 Task: Find connections with filter location Teutônia with filter topic #Businessownerwith filter profile language German with filter current company LatentView Analytics with filter school St. Xavier's College, Ranchi with filter industry Outpatient Care Centers with filter service category Virtual Assistance with filter keywords title Outside Sales Manager
Action: Mouse moved to (530, 110)
Screenshot: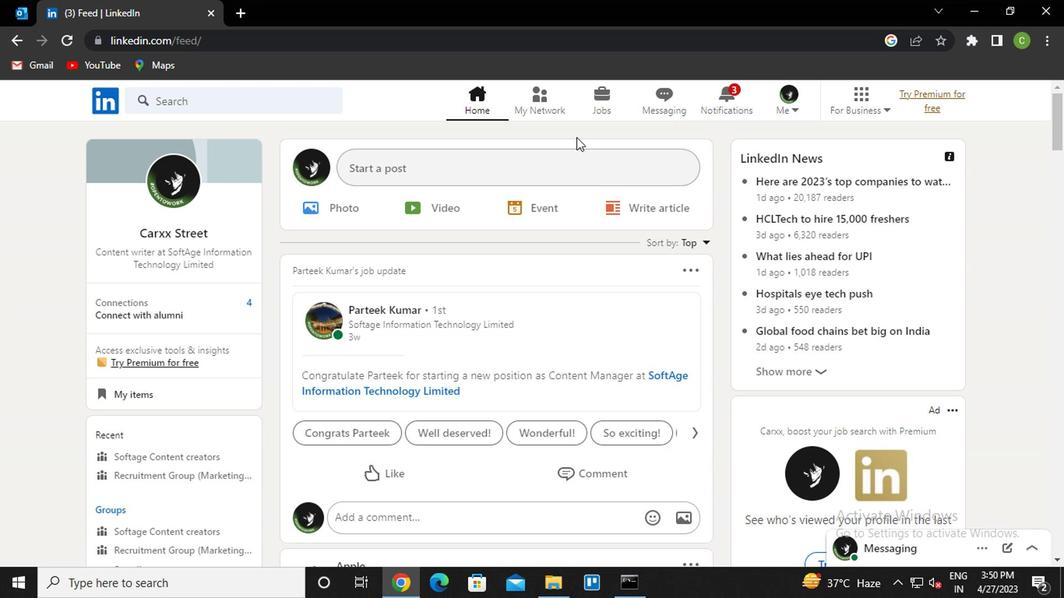 
Action: Mouse pressed left at (530, 110)
Screenshot: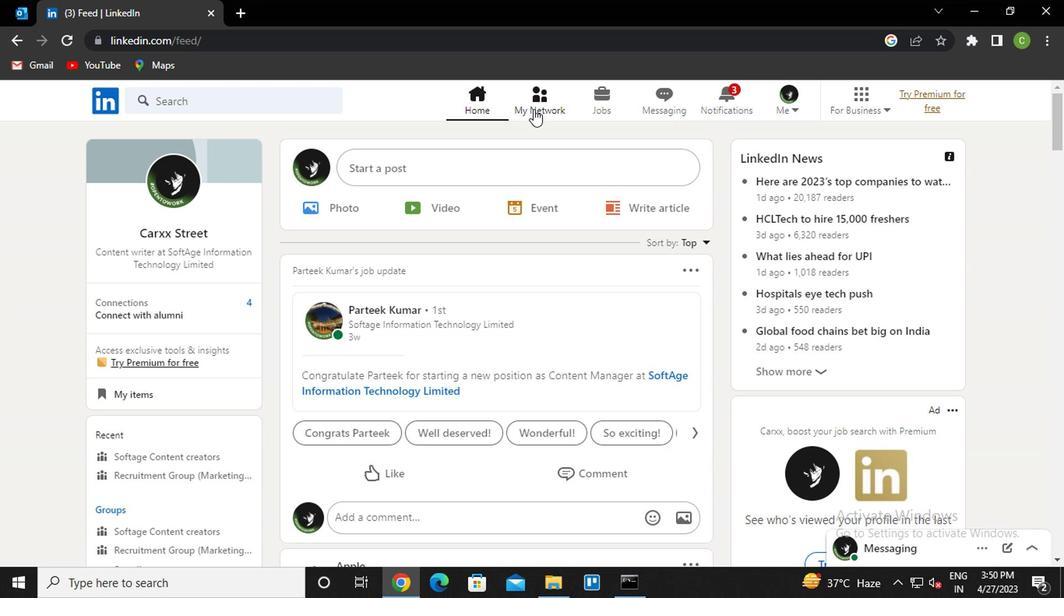 
Action: Mouse moved to (232, 196)
Screenshot: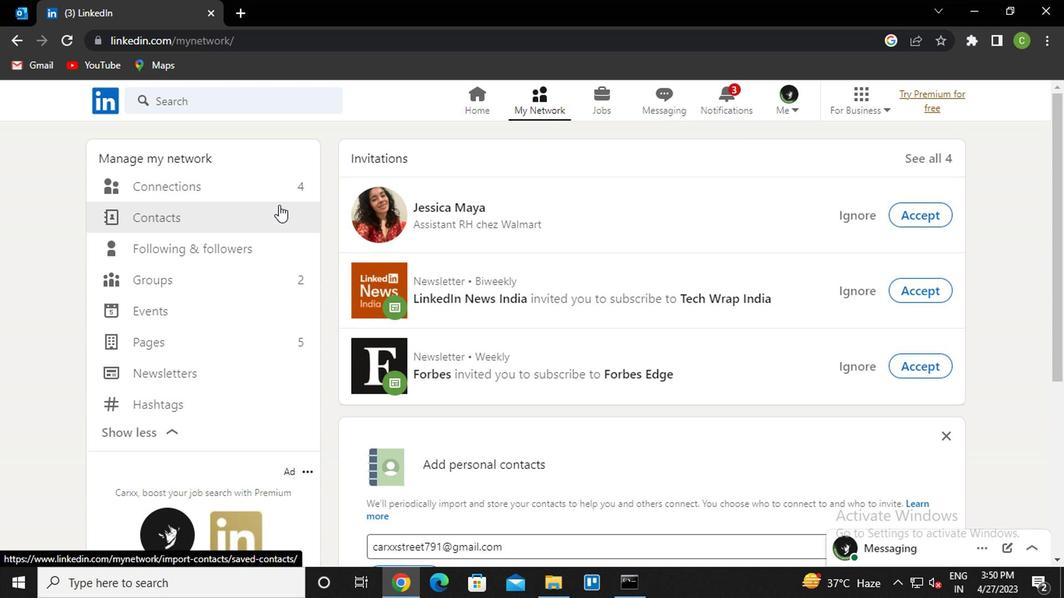 
Action: Mouse pressed left at (232, 196)
Screenshot: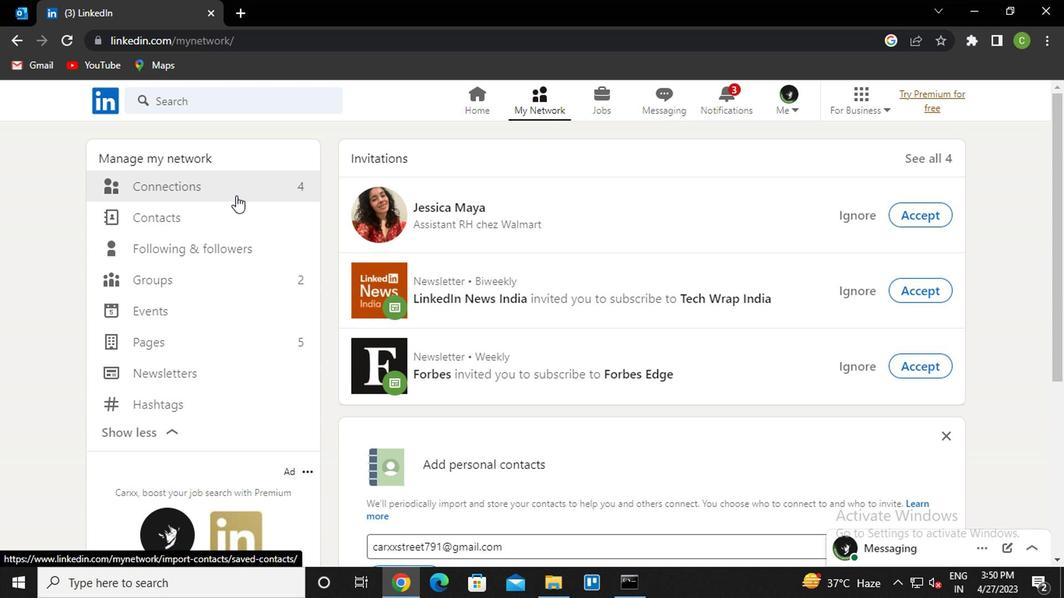 
Action: Mouse moved to (229, 197)
Screenshot: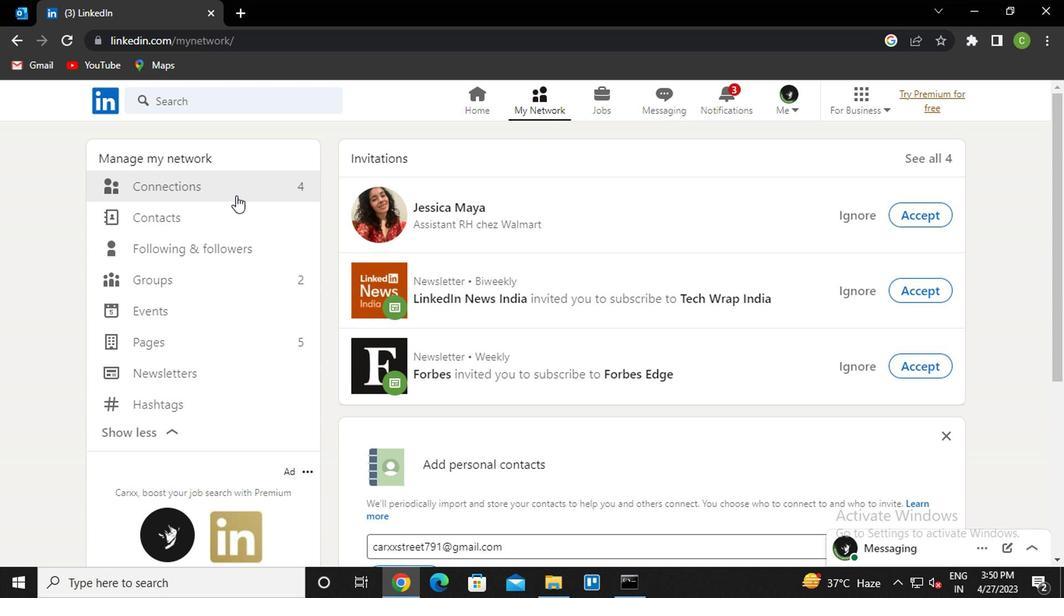 
Action: Mouse pressed left at (229, 197)
Screenshot: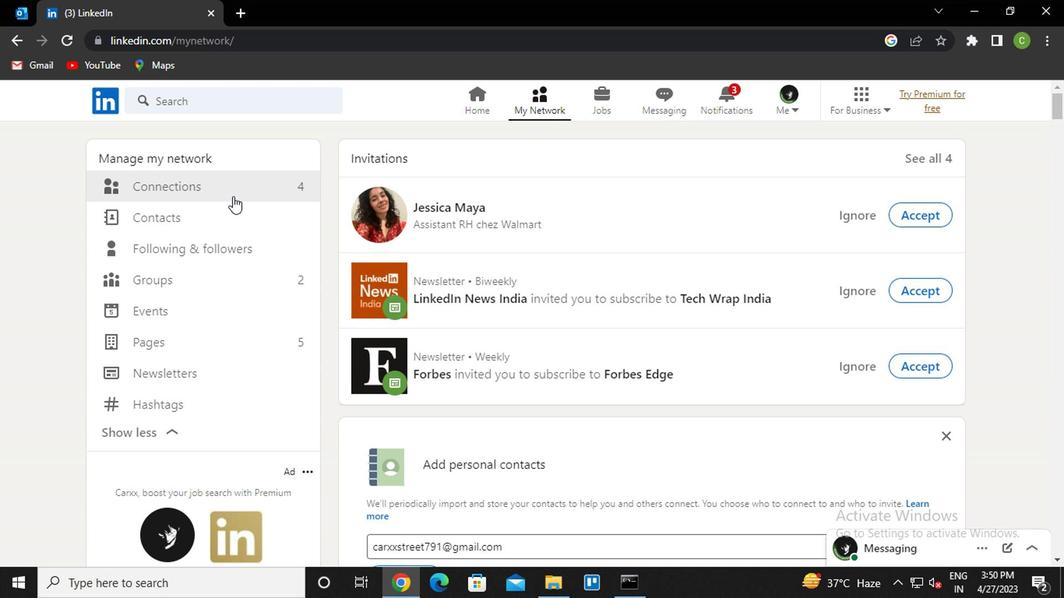 
Action: Mouse moved to (214, 185)
Screenshot: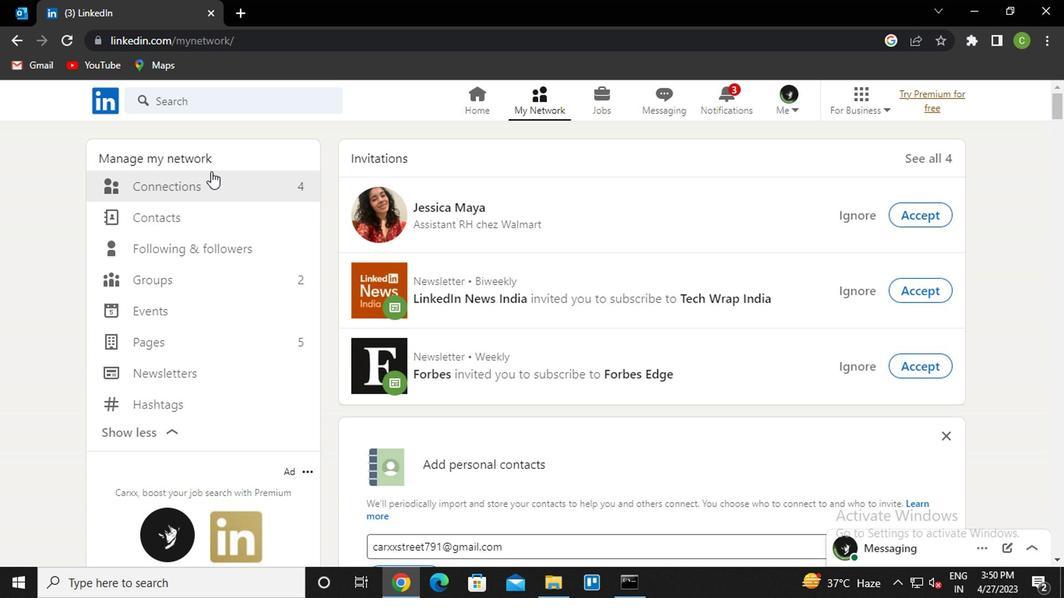 
Action: Mouse pressed left at (214, 185)
Screenshot: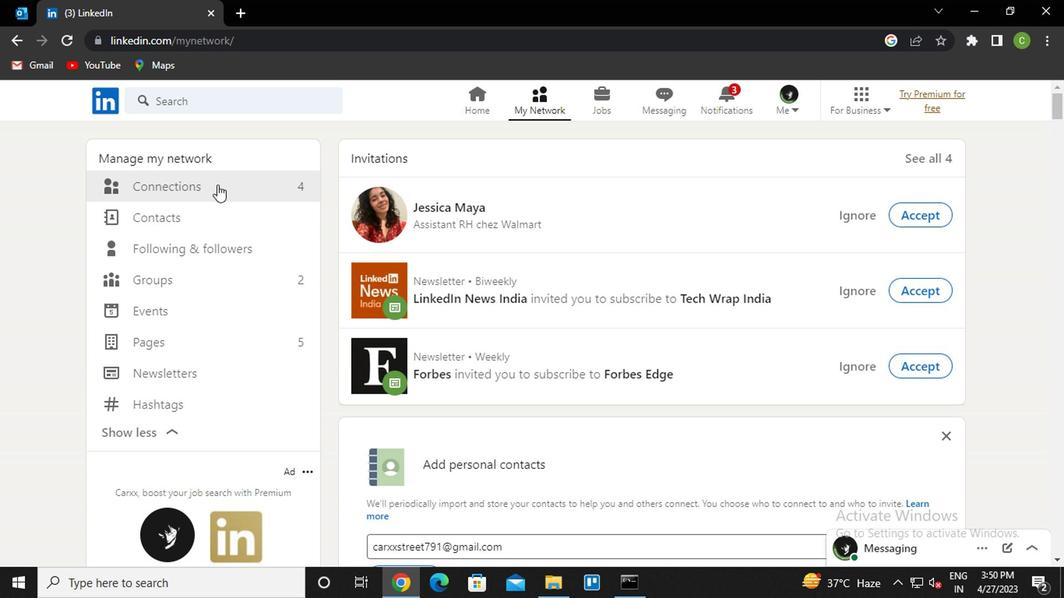 
Action: Mouse moved to (644, 184)
Screenshot: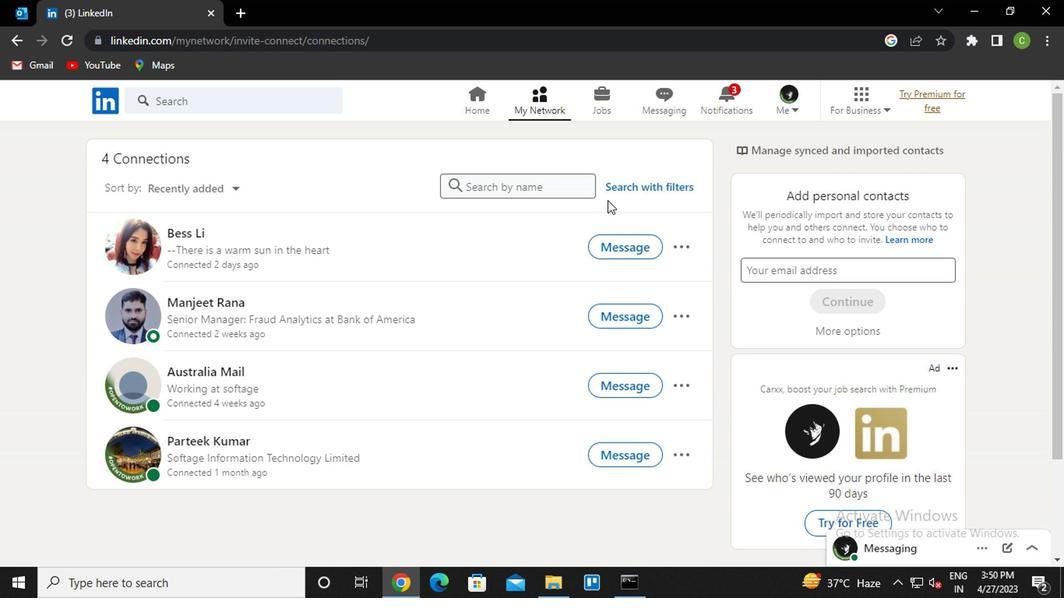 
Action: Mouse pressed left at (644, 184)
Screenshot: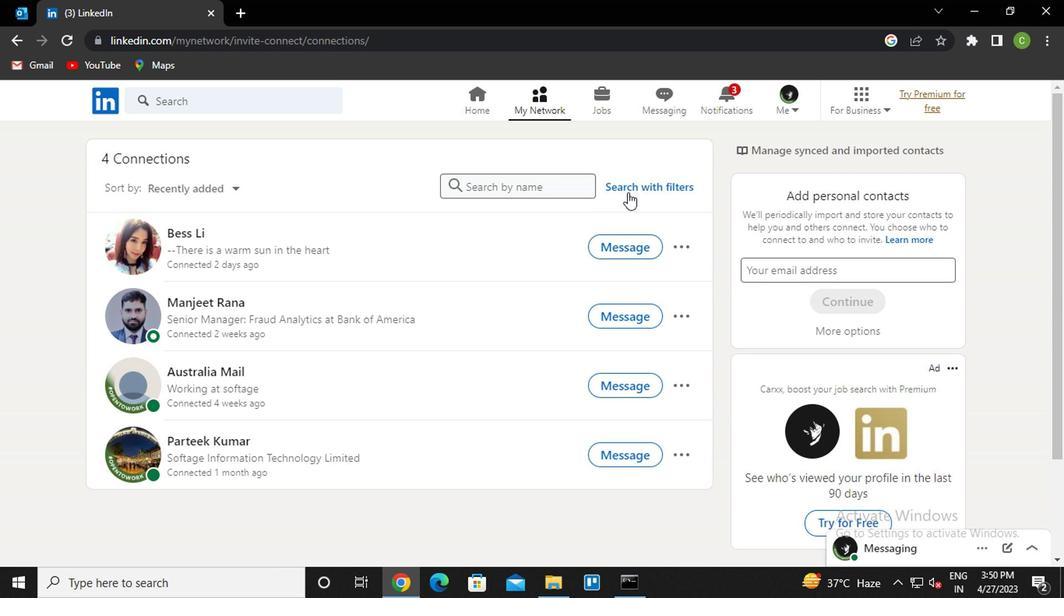 
Action: Mouse moved to (570, 145)
Screenshot: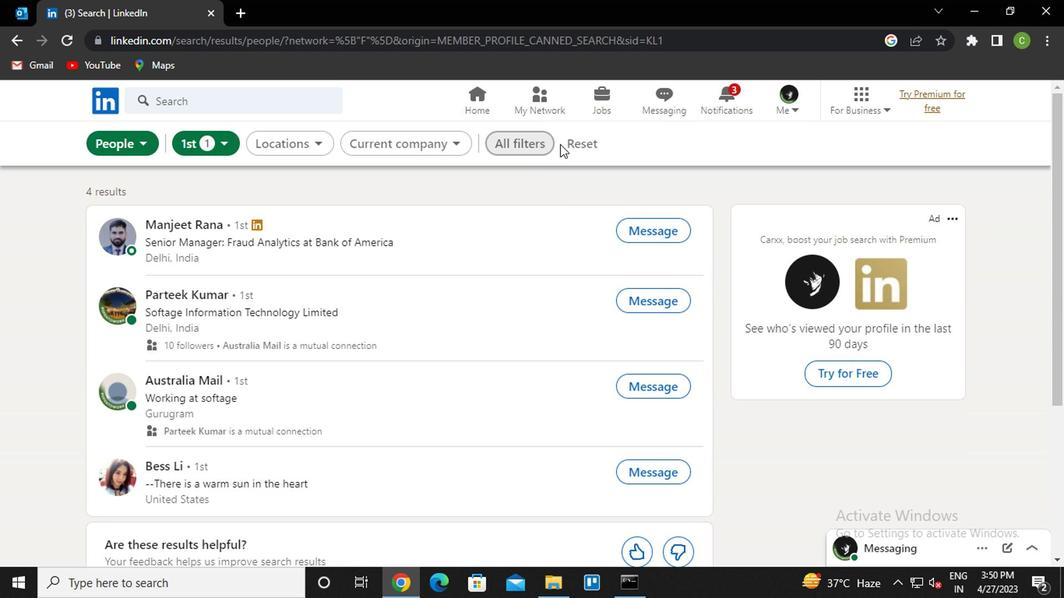 
Action: Mouse pressed left at (570, 145)
Screenshot: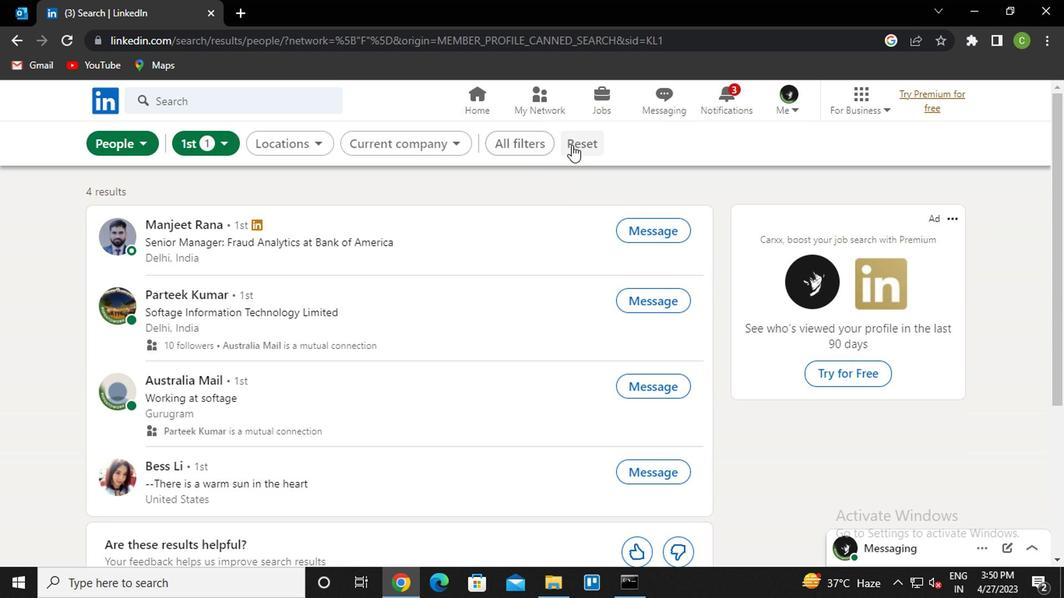 
Action: Mouse moved to (567, 149)
Screenshot: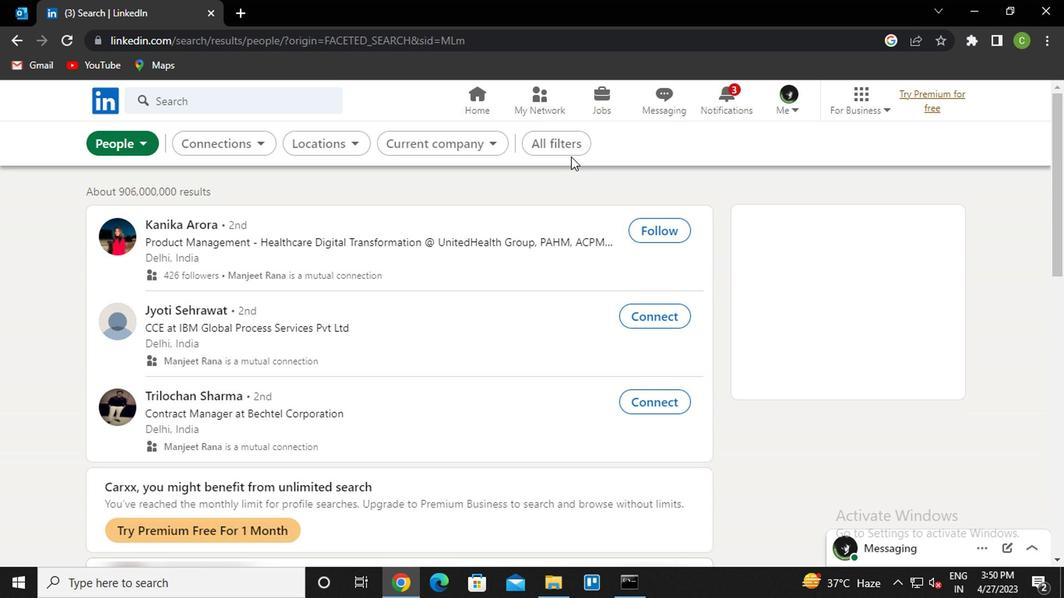 
Action: Mouse pressed left at (567, 149)
Screenshot: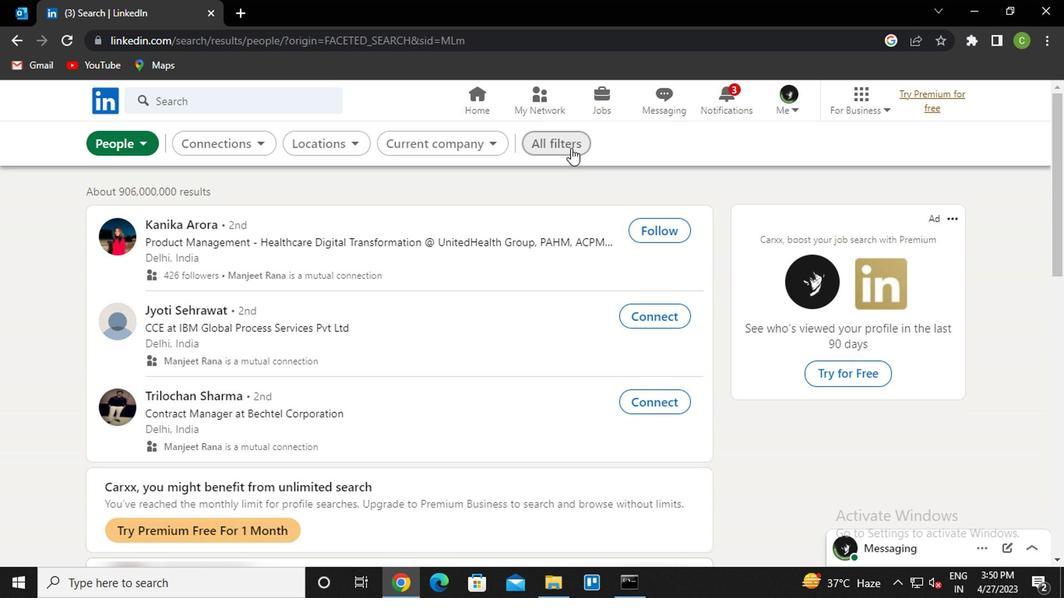 
Action: Mouse moved to (793, 297)
Screenshot: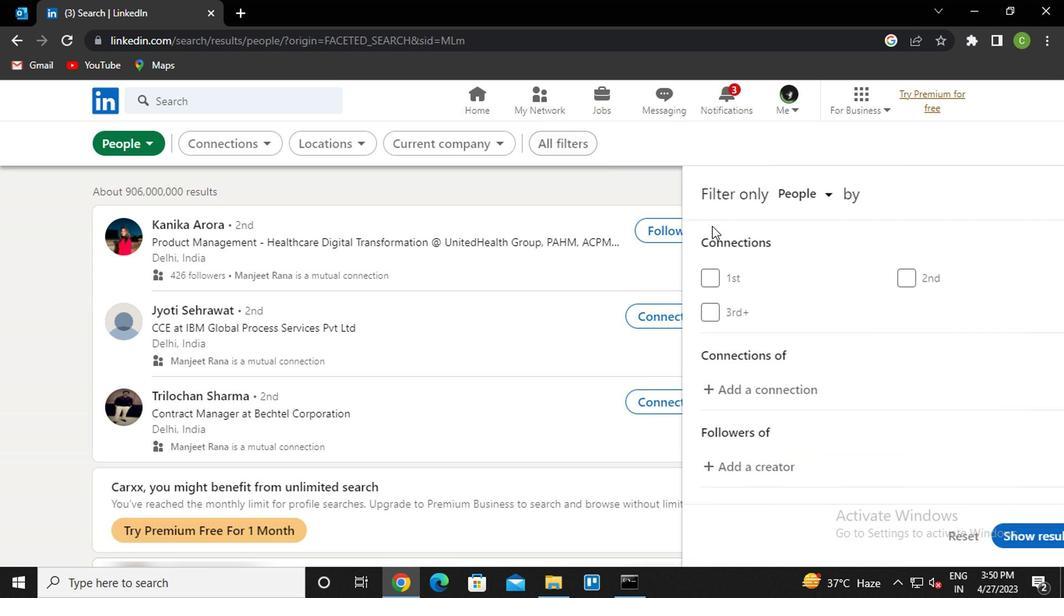 
Action: Mouse scrolled (793, 296) with delta (0, 0)
Screenshot: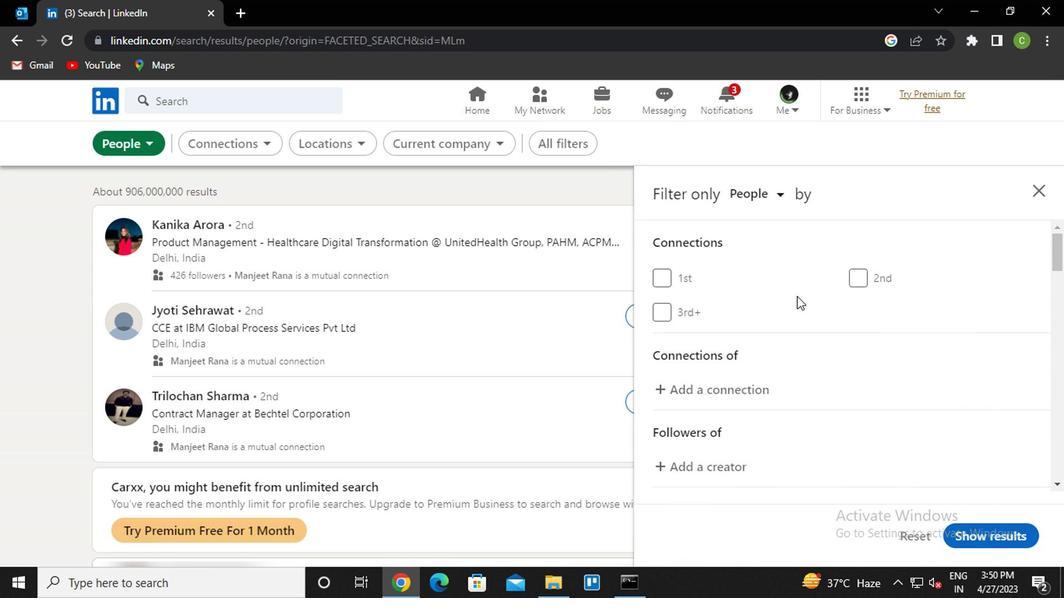 
Action: Mouse scrolled (793, 296) with delta (0, 0)
Screenshot: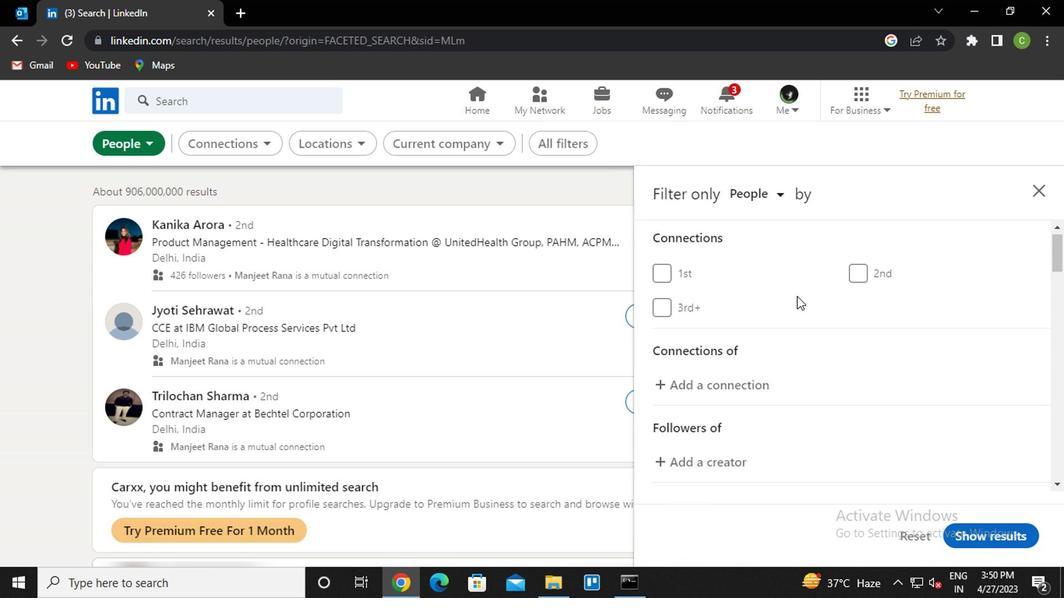 
Action: Mouse scrolled (793, 296) with delta (0, 0)
Screenshot: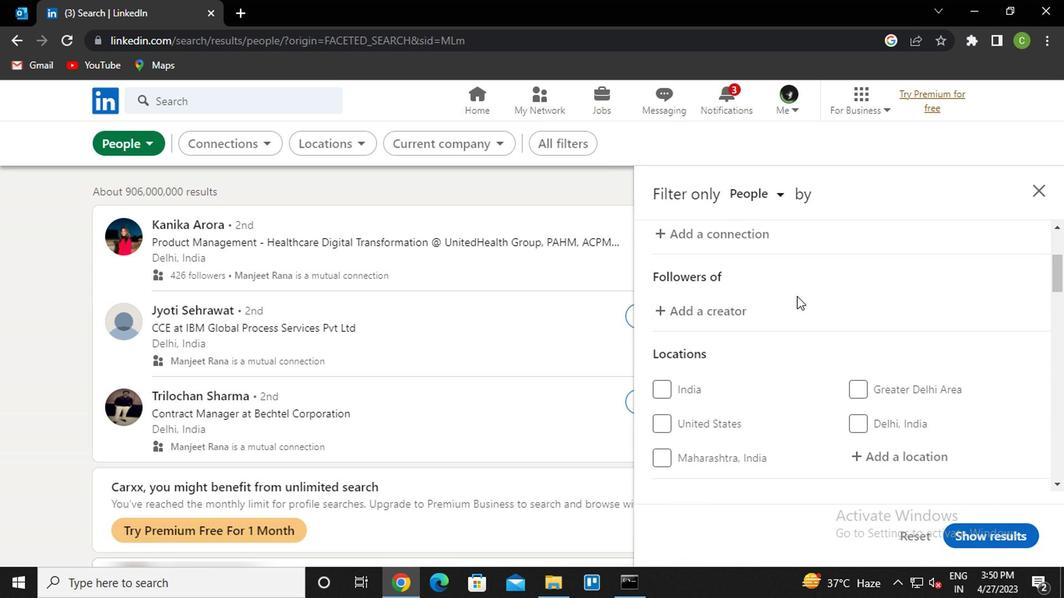 
Action: Mouse scrolled (793, 296) with delta (0, 0)
Screenshot: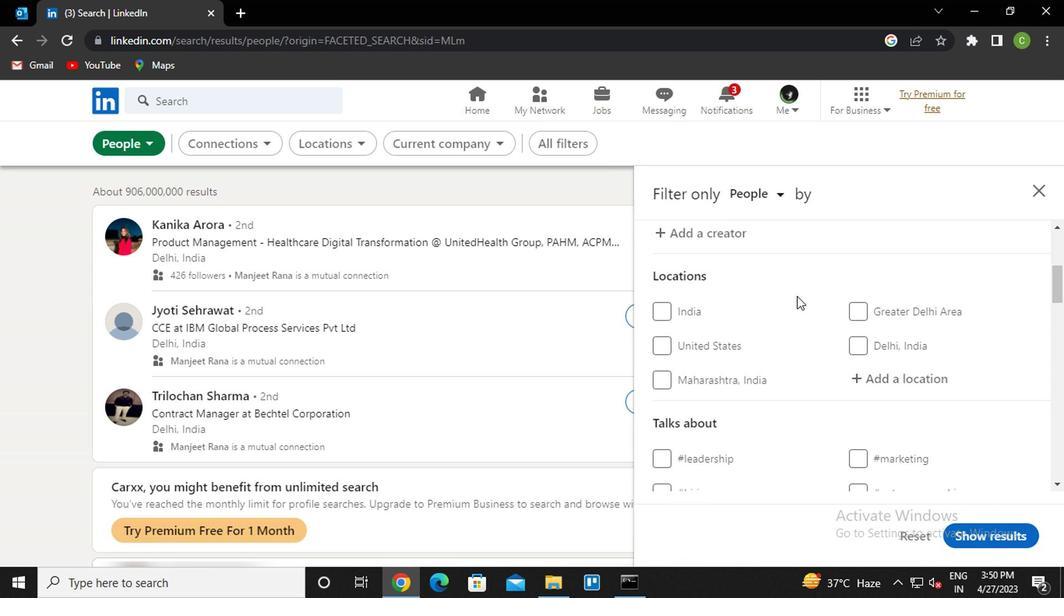 
Action: Mouse moved to (897, 300)
Screenshot: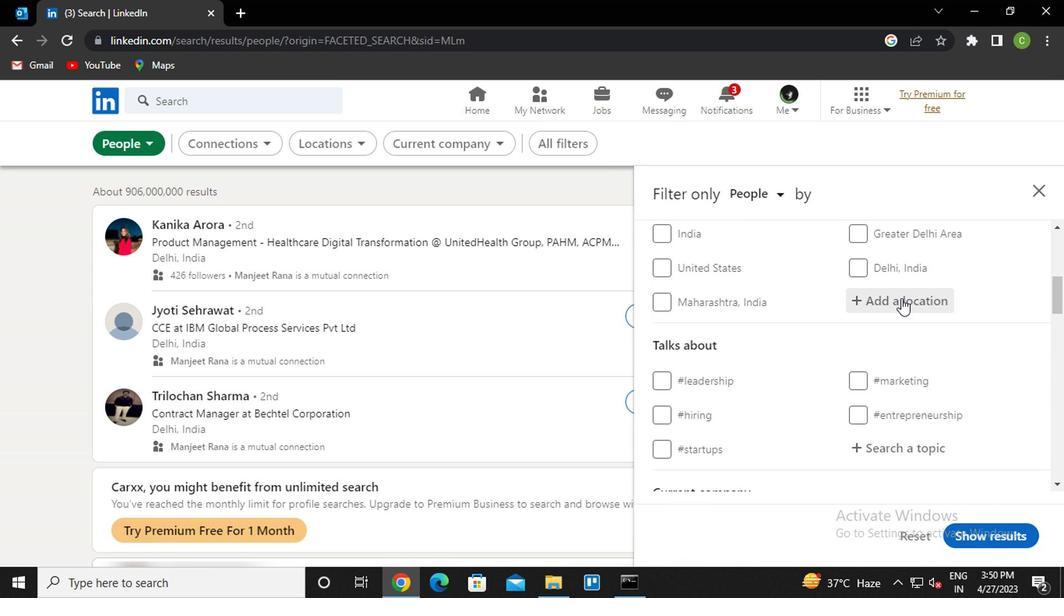 
Action: Mouse pressed left at (897, 300)
Screenshot: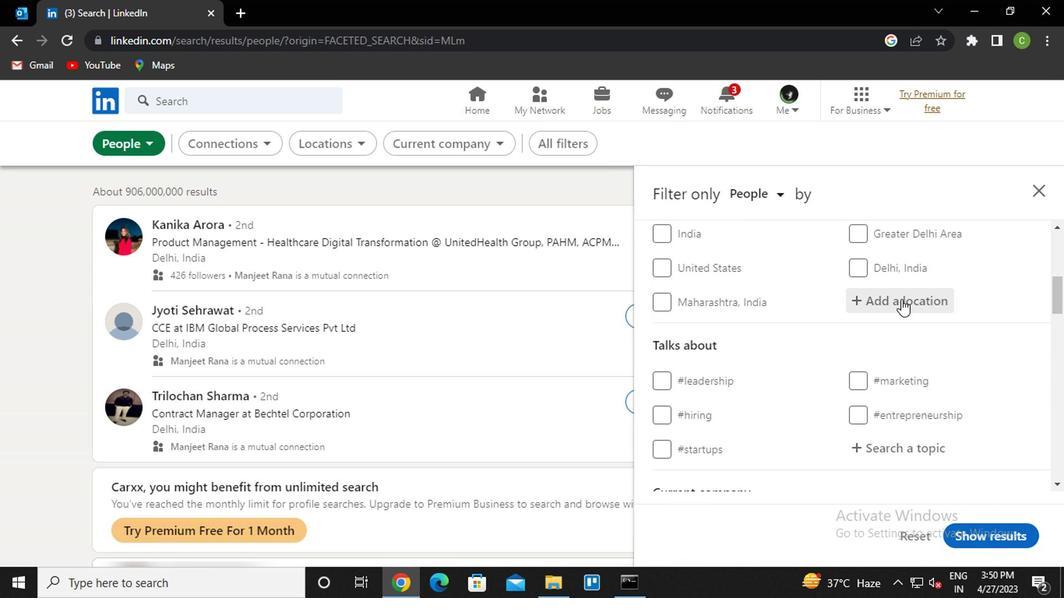 
Action: Key pressed <Key.caps_lock>t<Key.caps_lock>etn<Key.backspace>onia<Key.down><Key.enter>
Screenshot: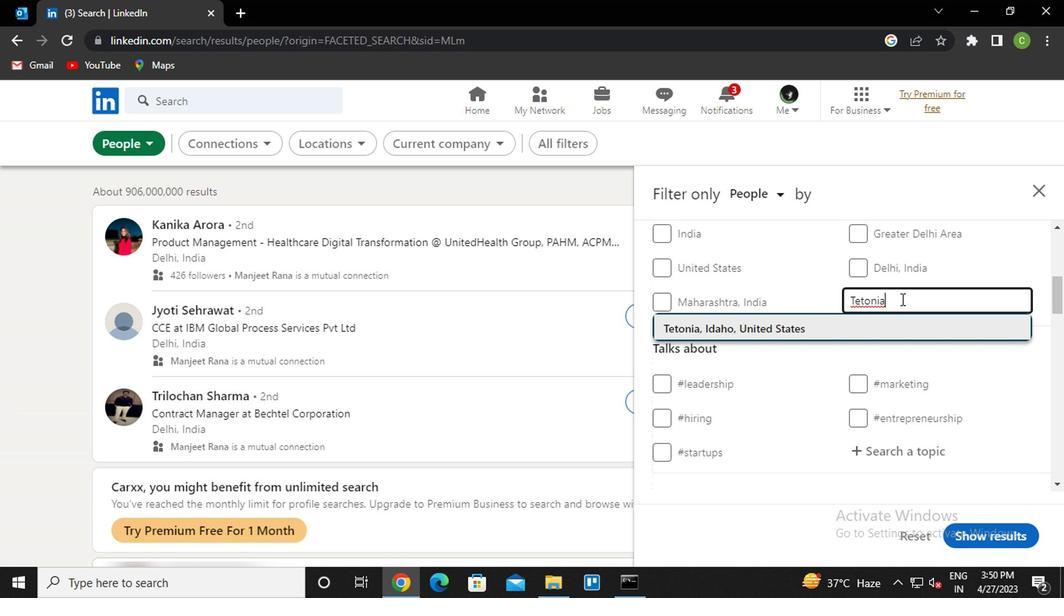 
Action: Mouse scrolled (897, 300) with delta (0, 0)
Screenshot: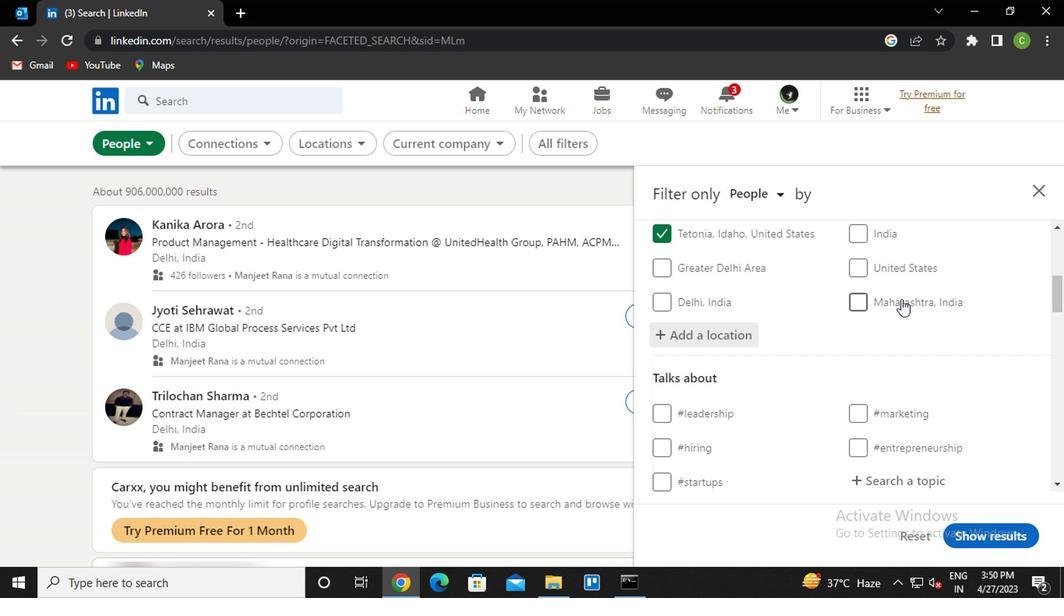 
Action: Mouse scrolled (897, 300) with delta (0, 0)
Screenshot: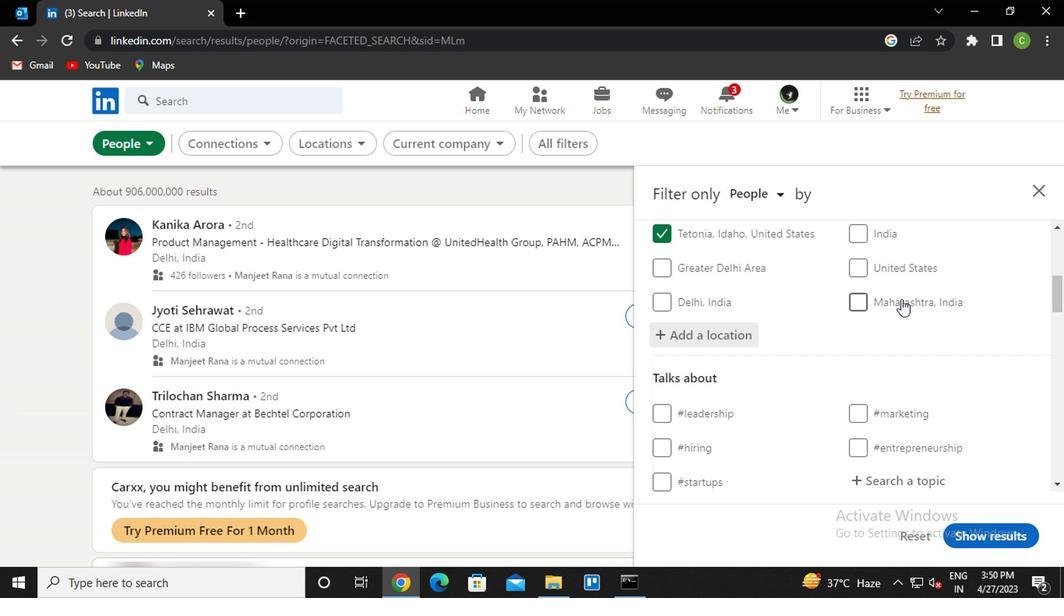 
Action: Mouse moved to (890, 323)
Screenshot: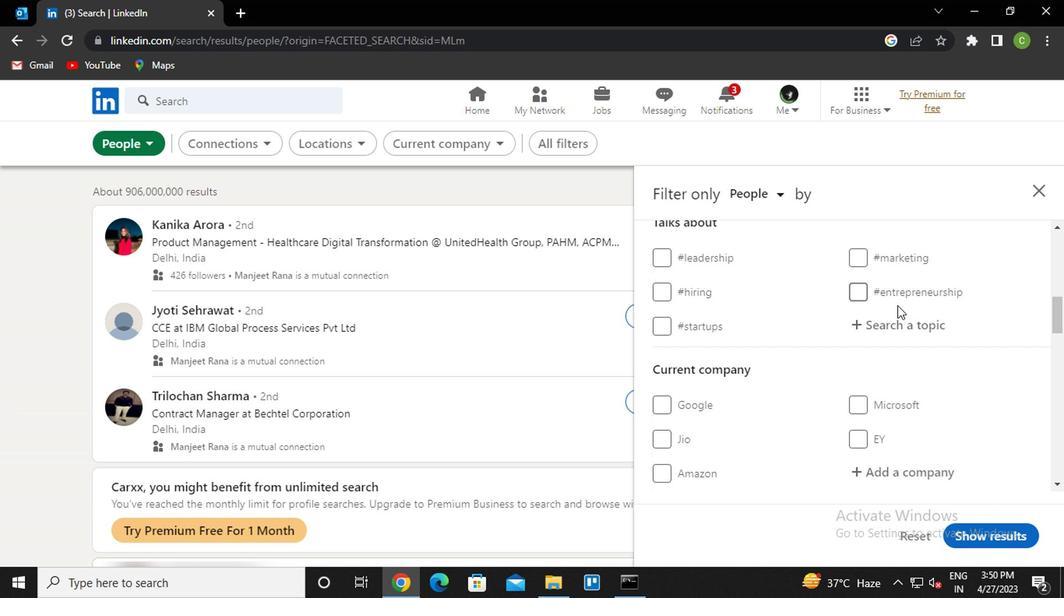 
Action: Mouse pressed left at (890, 323)
Screenshot: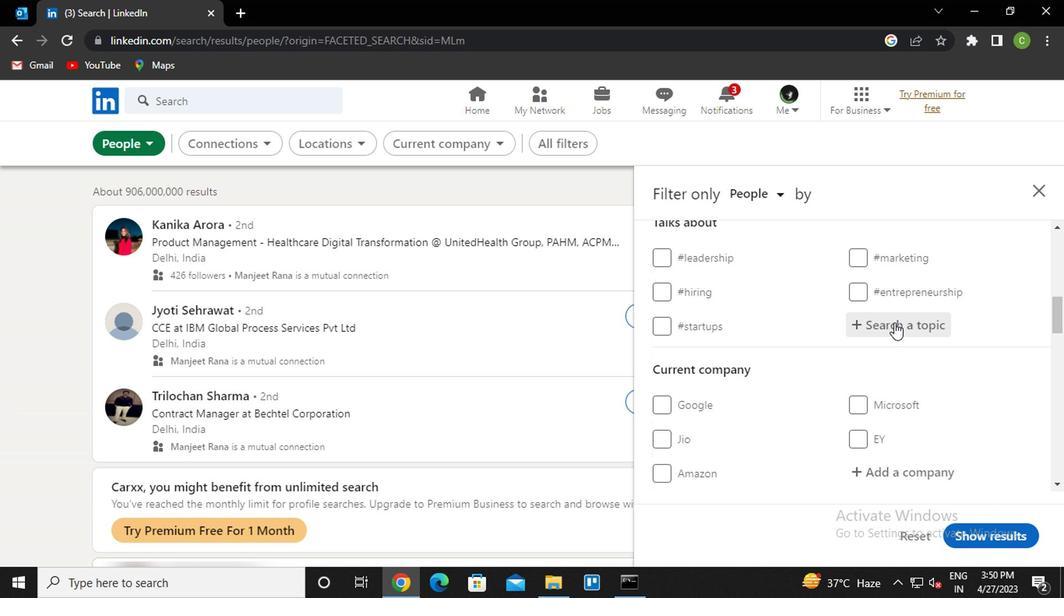 
Action: Key pressed <Key.caps_lock>b<Key.caps_lock>usinesso<Key.down><Key.enter>
Screenshot: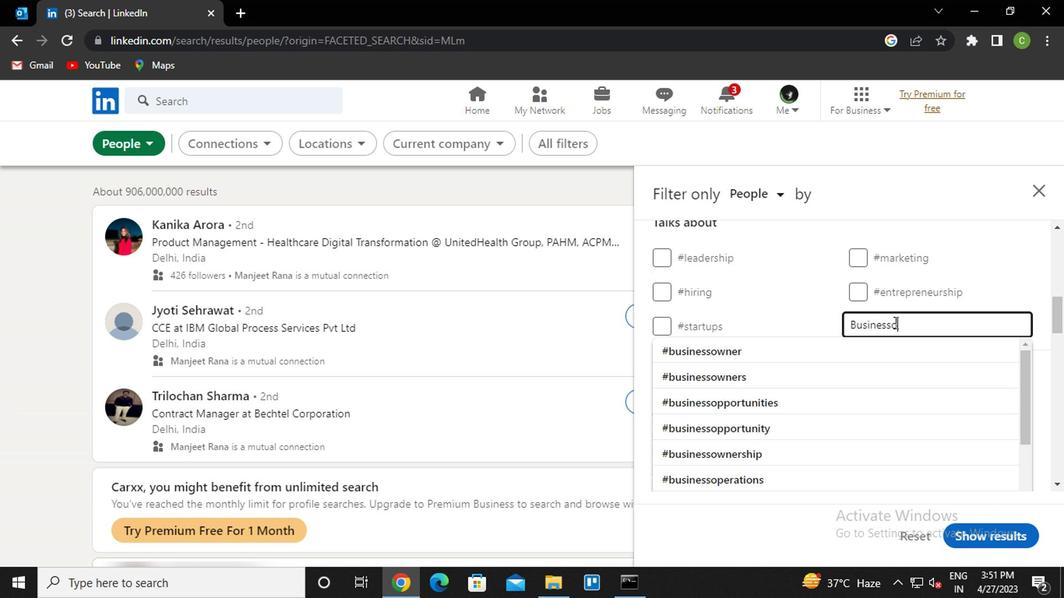 
Action: Mouse moved to (886, 326)
Screenshot: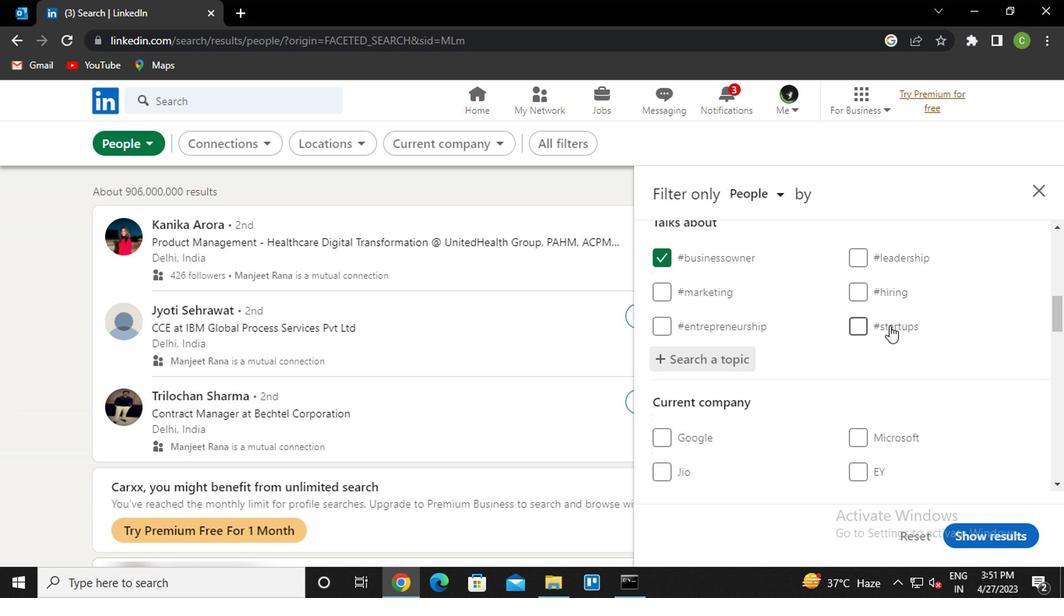 
Action: Mouse scrolled (886, 325) with delta (0, -1)
Screenshot: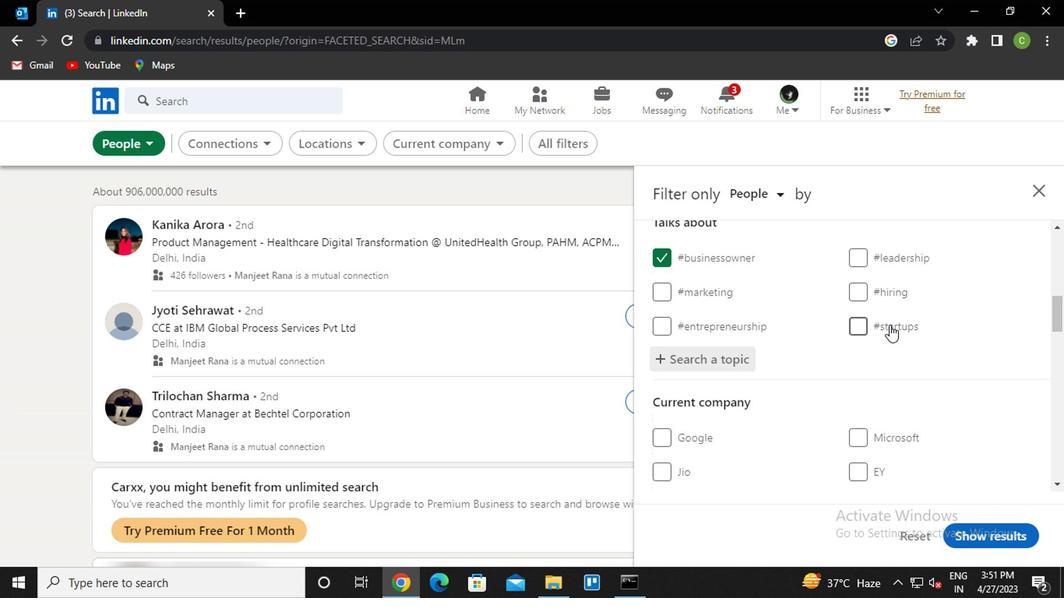 
Action: Mouse scrolled (886, 325) with delta (0, -1)
Screenshot: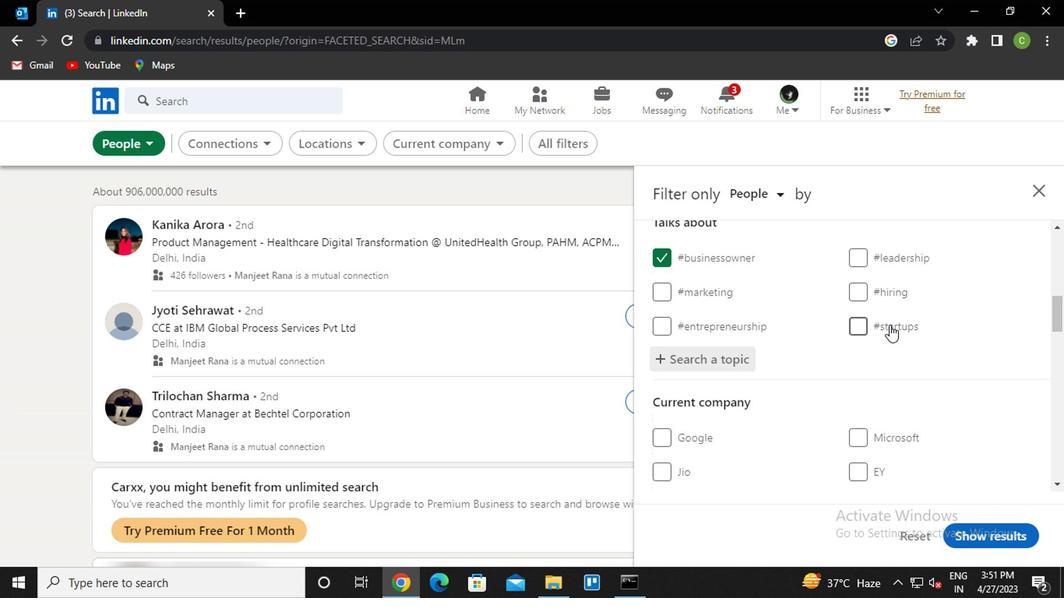 
Action: Mouse scrolled (886, 325) with delta (0, -1)
Screenshot: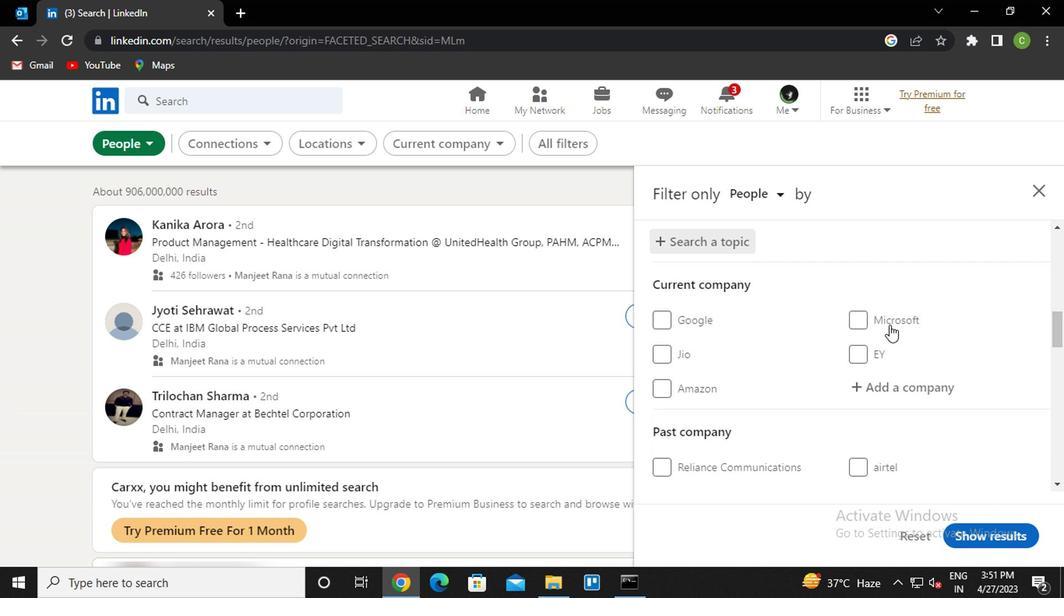 
Action: Mouse moved to (882, 317)
Screenshot: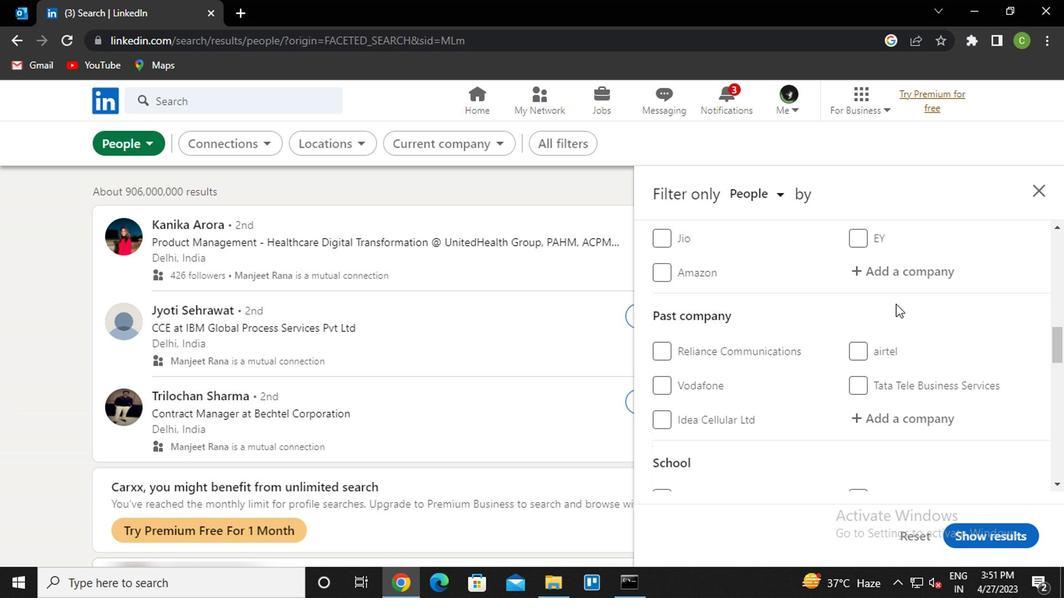 
Action: Mouse scrolled (882, 316) with delta (0, -1)
Screenshot: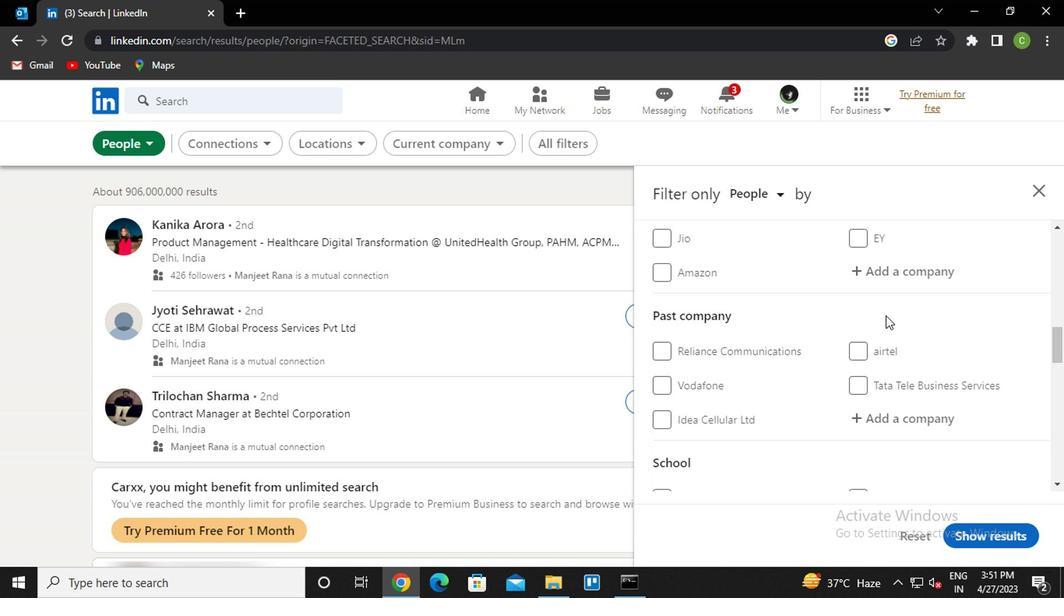 
Action: Mouse moved to (882, 317)
Screenshot: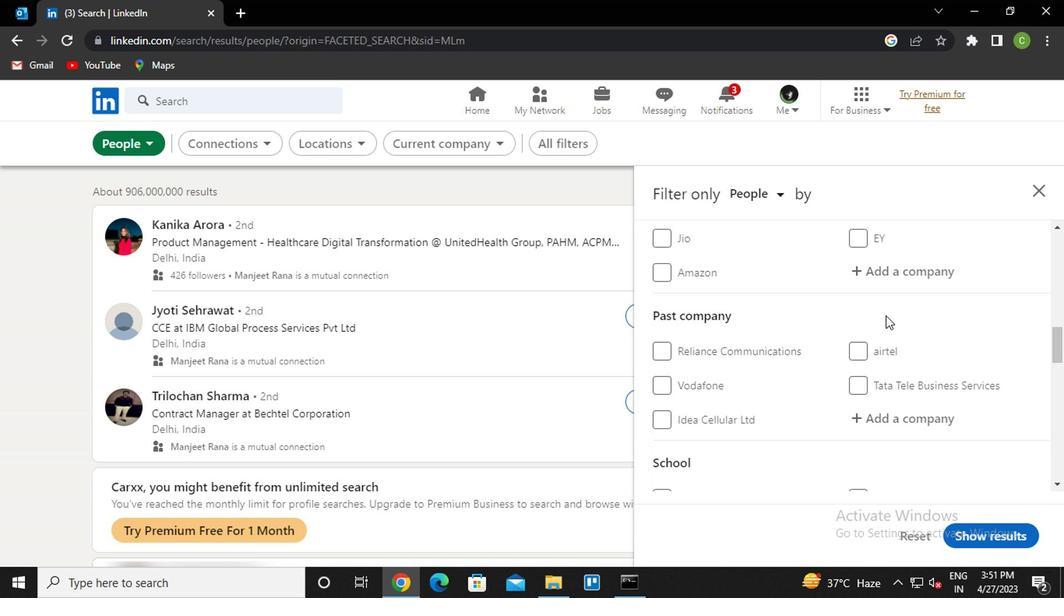 
Action: Mouse scrolled (882, 317) with delta (0, 0)
Screenshot: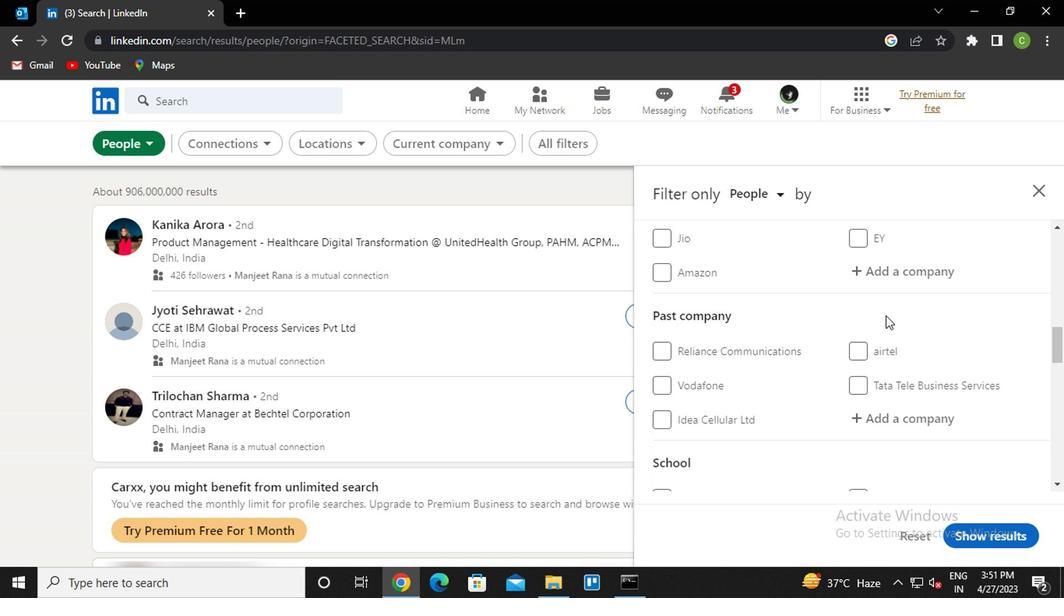 
Action: Mouse scrolled (882, 317) with delta (0, 0)
Screenshot: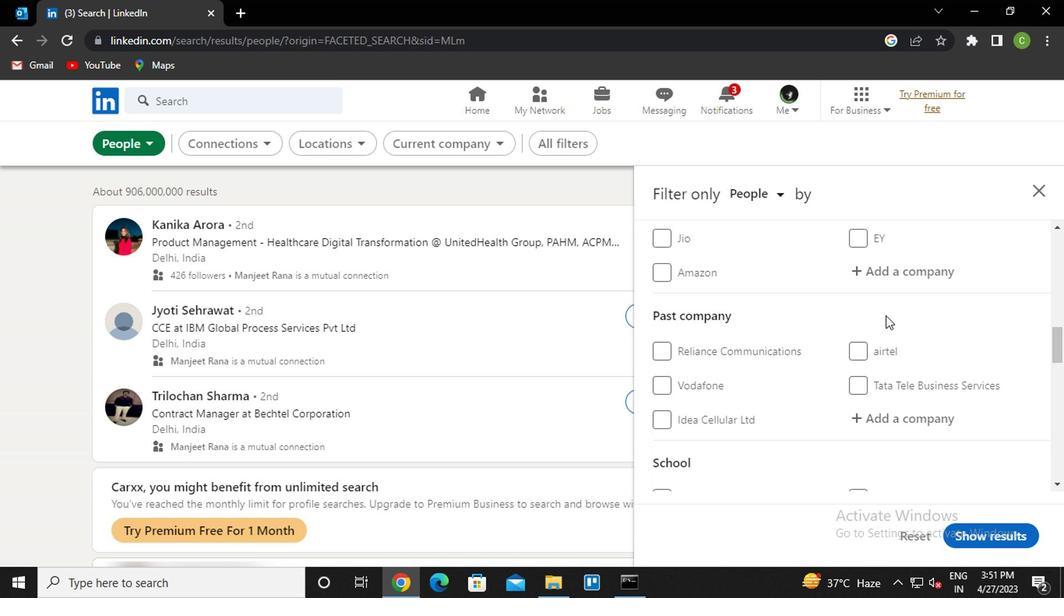 
Action: Mouse scrolled (882, 317) with delta (0, 0)
Screenshot: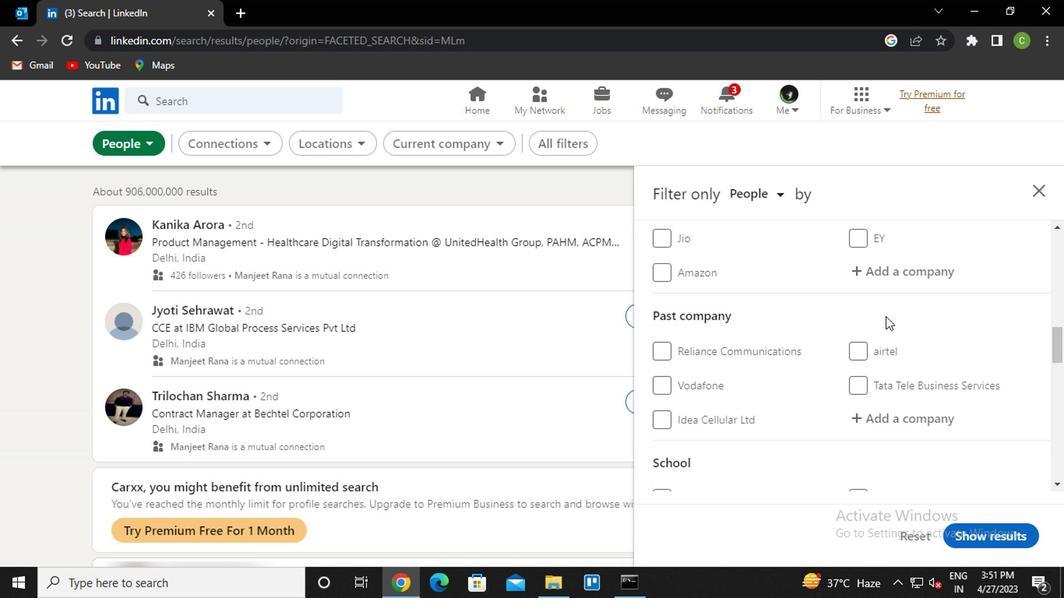 
Action: Mouse scrolled (882, 317) with delta (0, 0)
Screenshot: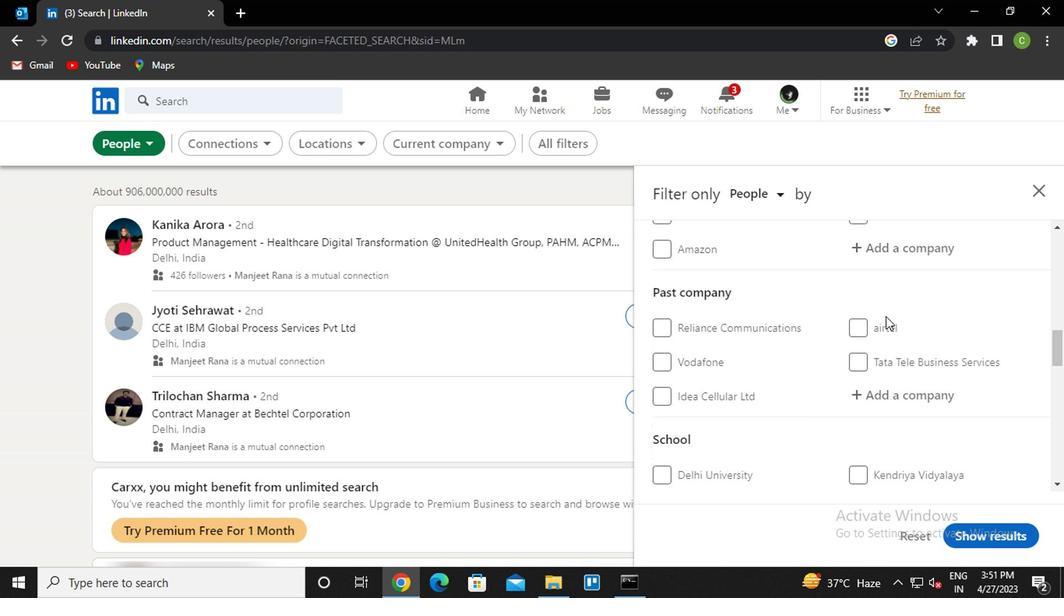 
Action: Mouse scrolled (882, 317) with delta (0, 0)
Screenshot: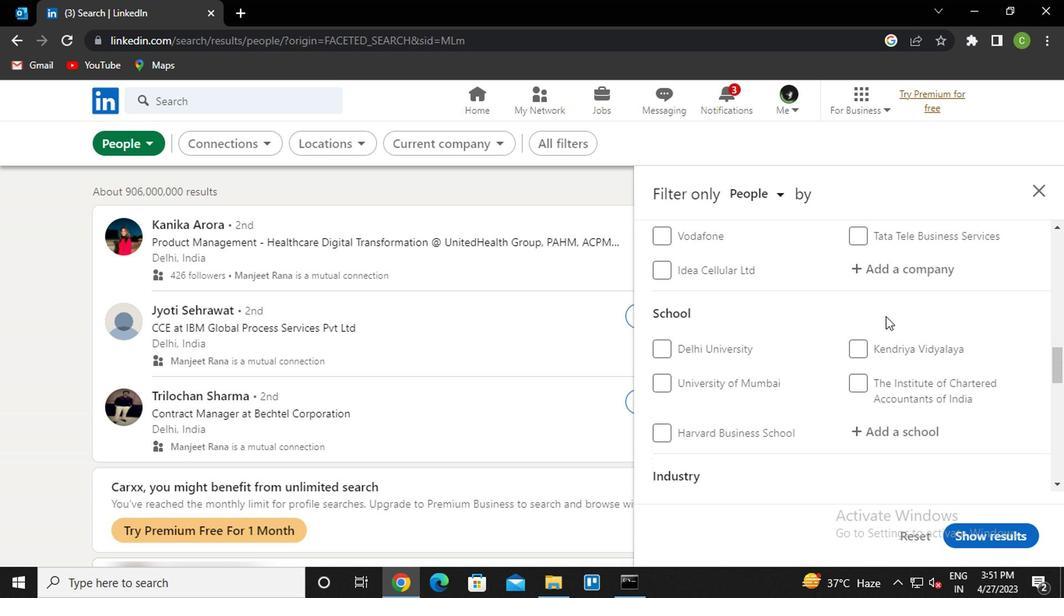 
Action: Mouse moved to (665, 426)
Screenshot: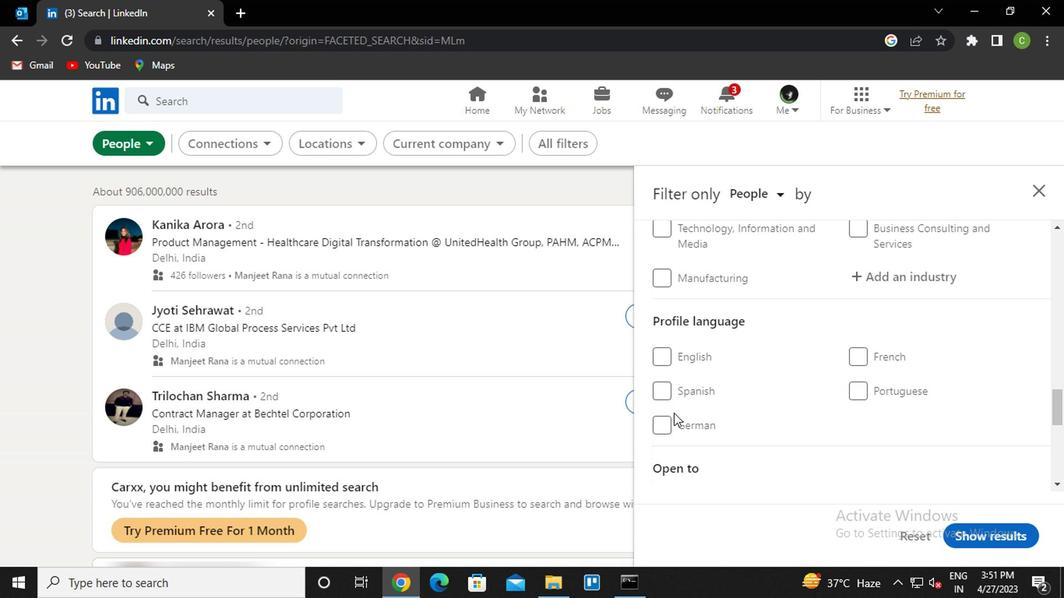
Action: Mouse pressed left at (665, 426)
Screenshot: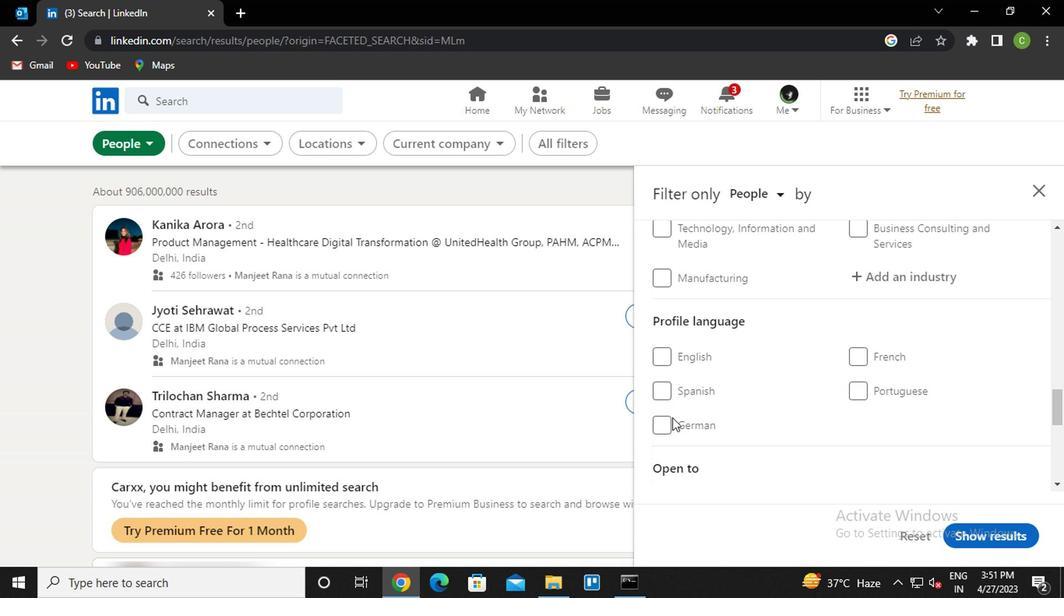 
Action: Mouse moved to (756, 384)
Screenshot: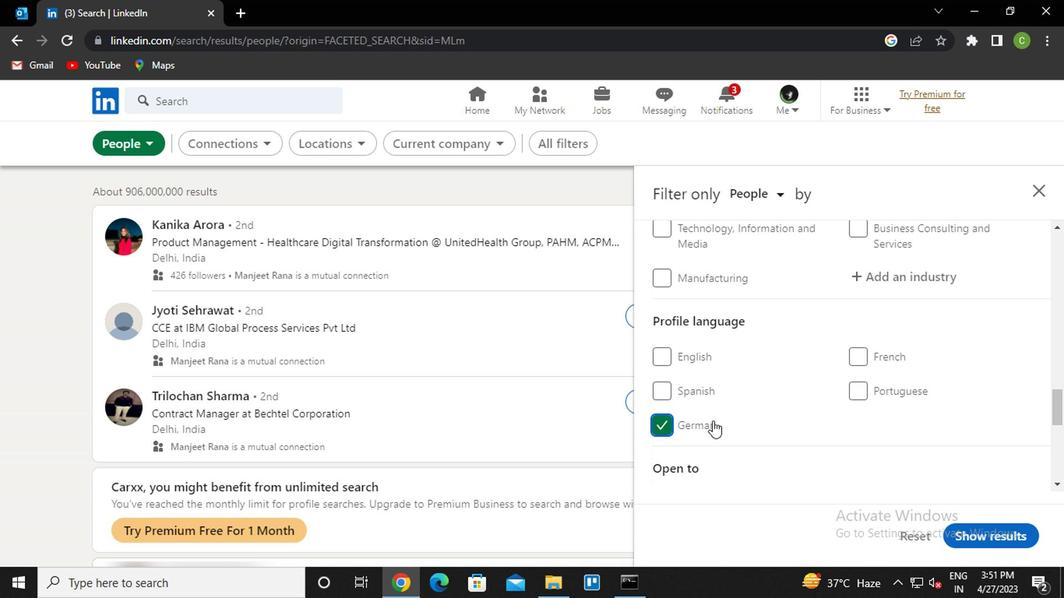 
Action: Mouse scrolled (756, 384) with delta (0, 0)
Screenshot: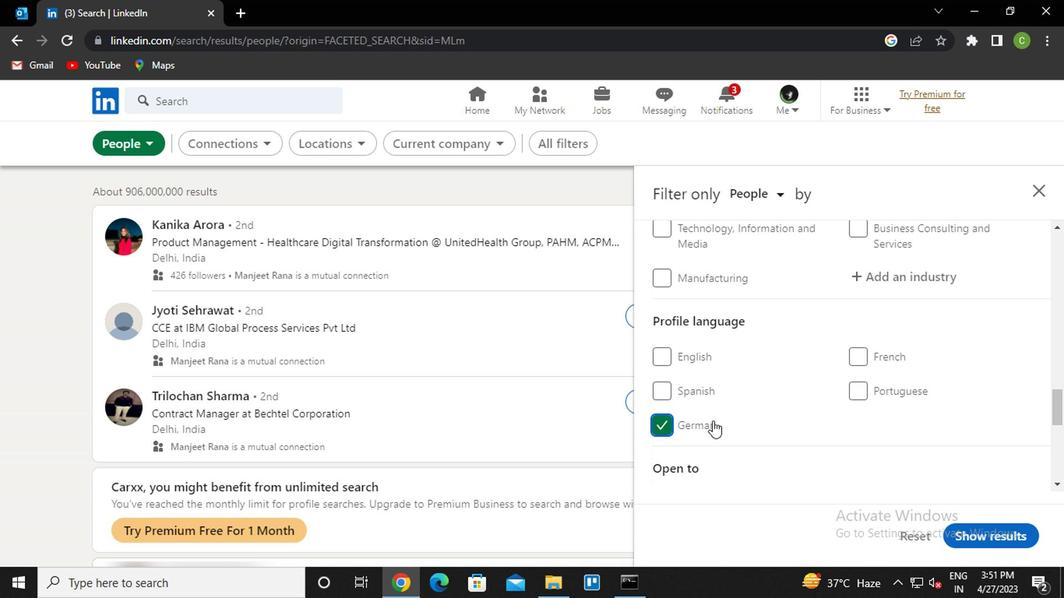 
Action: Mouse scrolled (756, 384) with delta (0, 0)
Screenshot: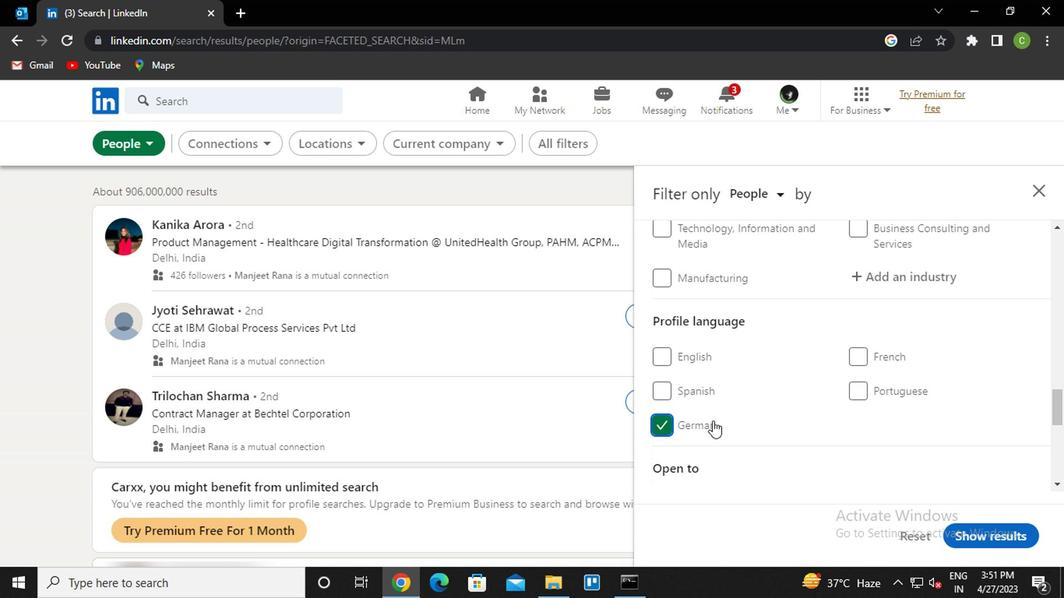 
Action: Mouse moved to (756, 384)
Screenshot: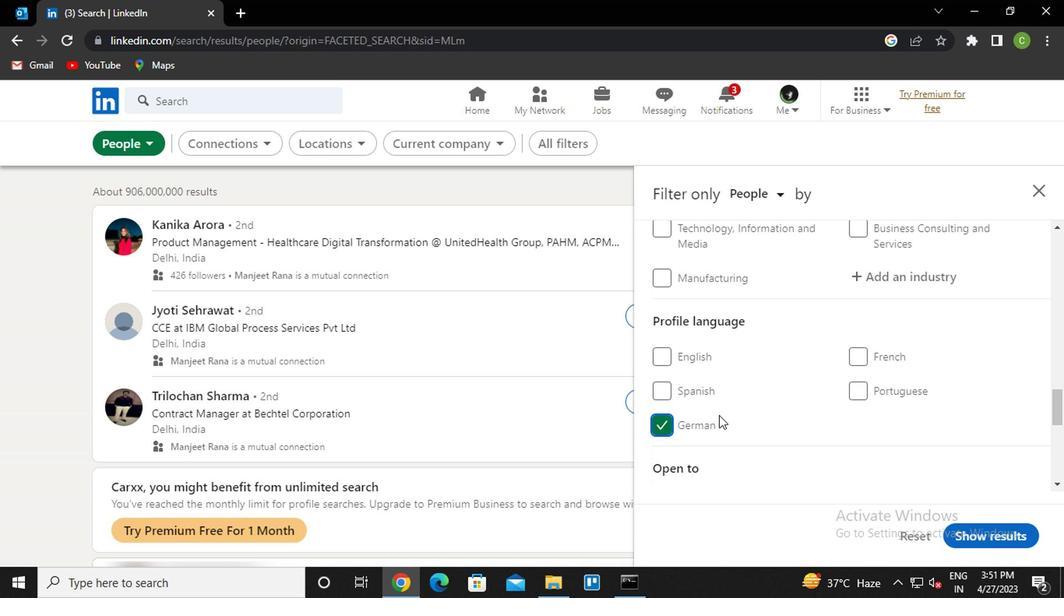 
Action: Mouse scrolled (756, 384) with delta (0, 0)
Screenshot: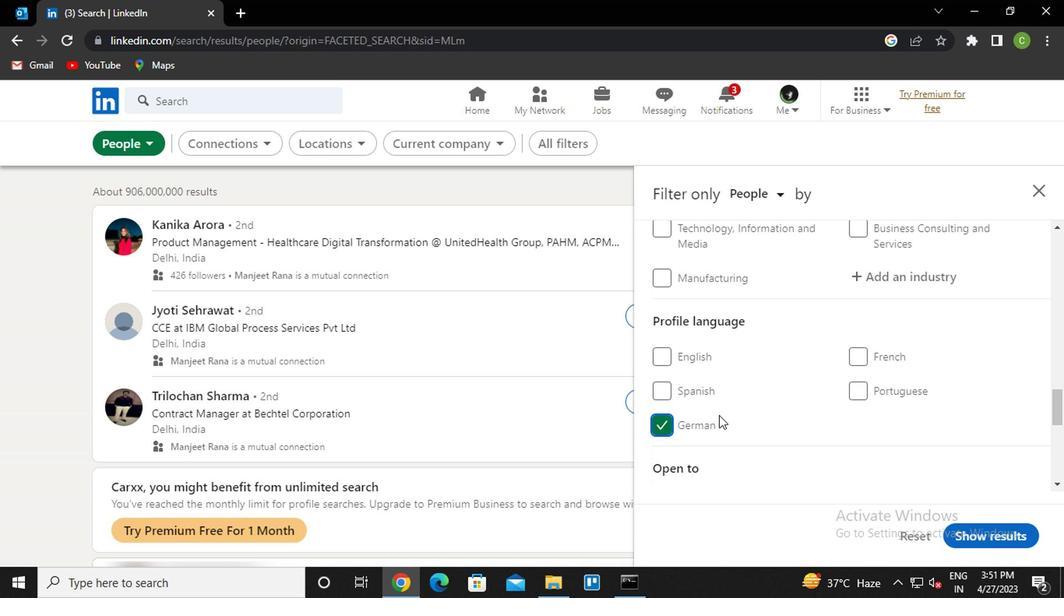 
Action: Mouse scrolled (756, 384) with delta (0, 0)
Screenshot: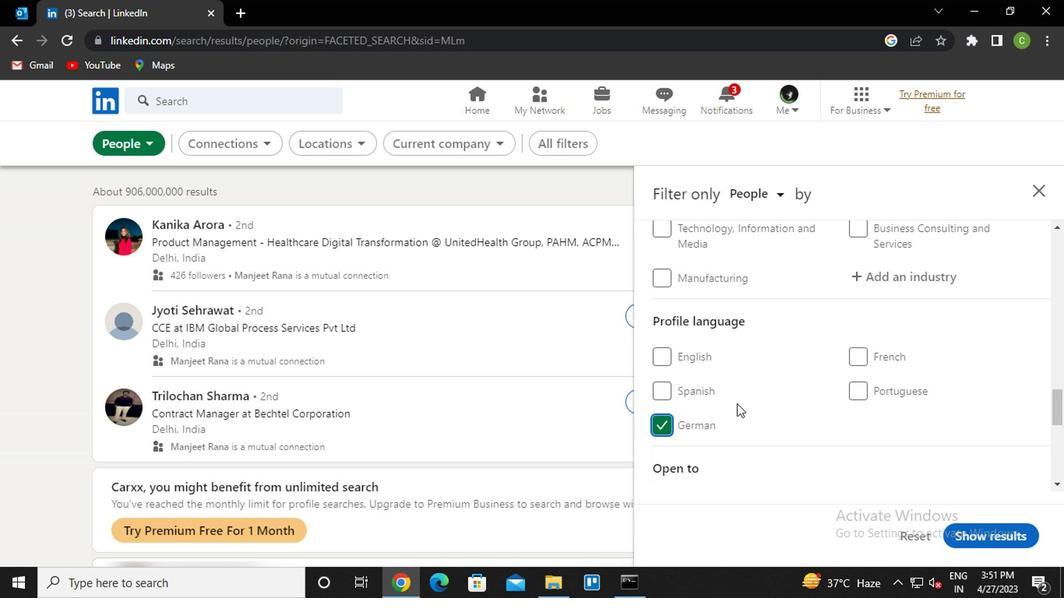 
Action: Mouse scrolled (756, 384) with delta (0, 0)
Screenshot: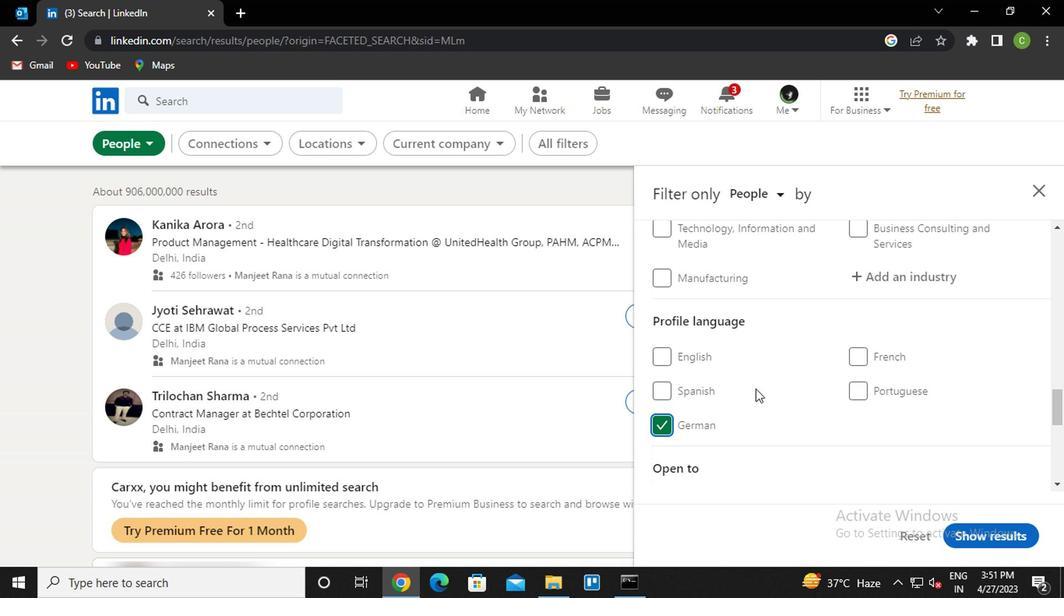 
Action: Mouse moved to (763, 359)
Screenshot: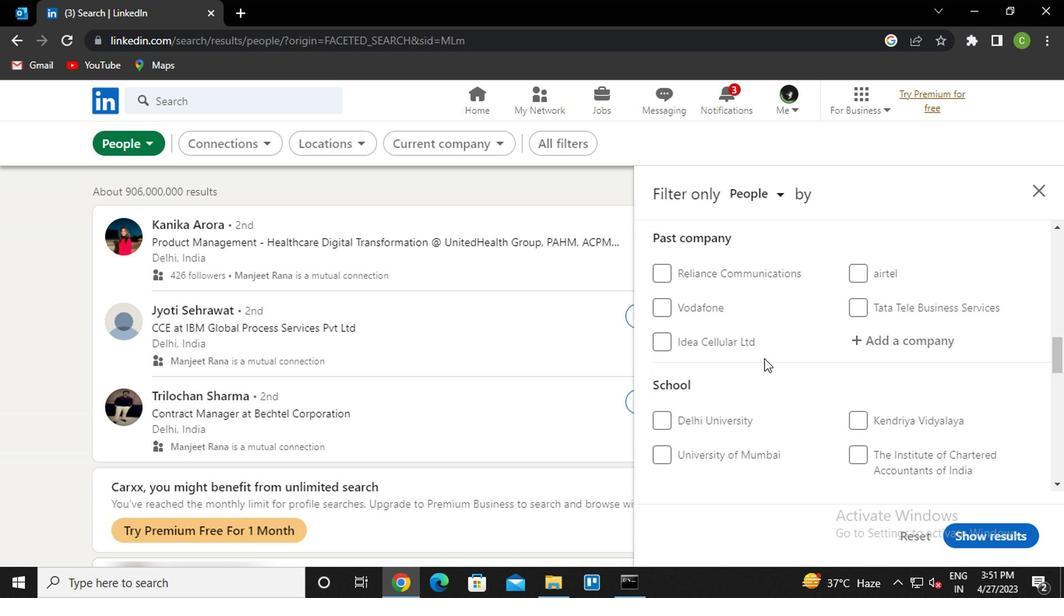 
Action: Mouse scrolled (763, 360) with delta (0, 0)
Screenshot: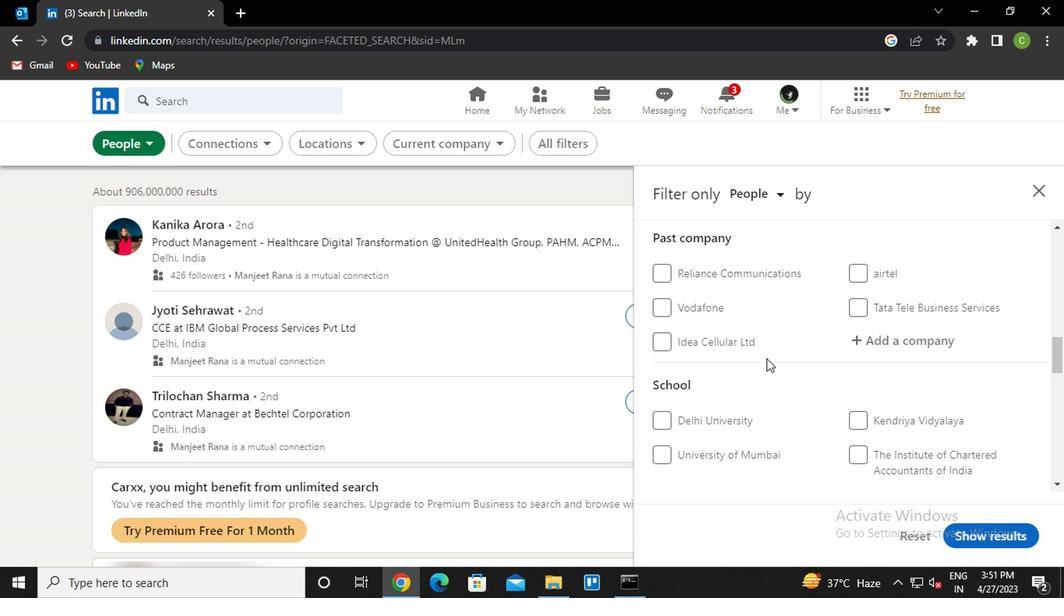 
Action: Mouse moved to (909, 280)
Screenshot: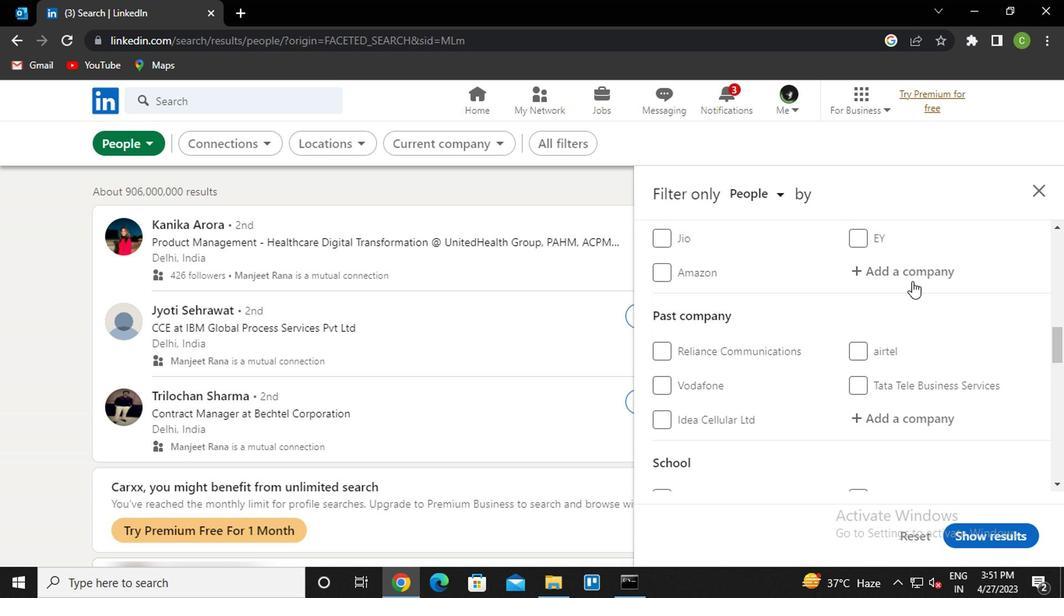 
Action: Mouse pressed left at (909, 280)
Screenshot: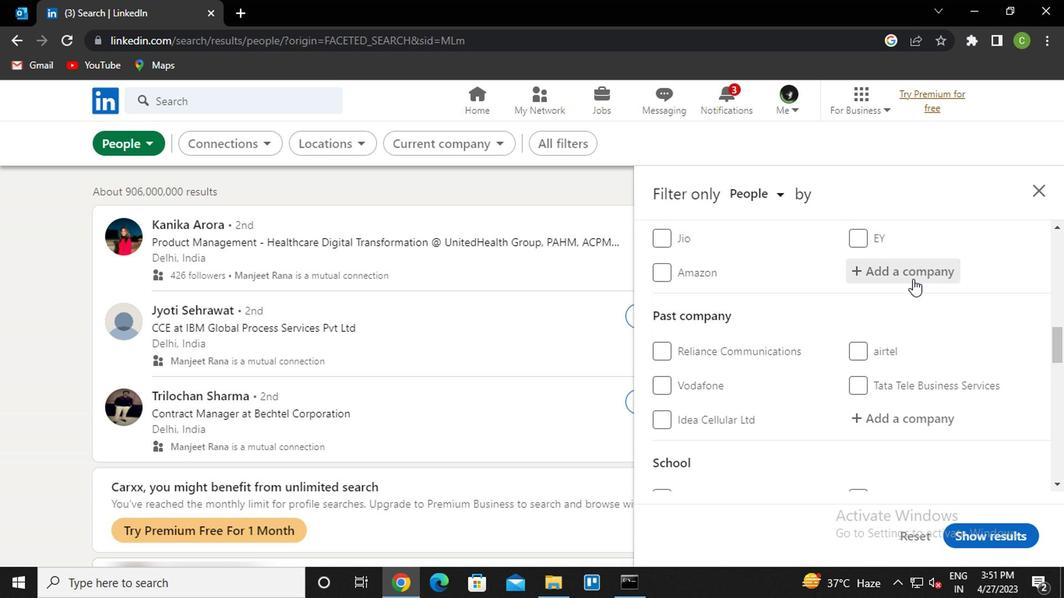 
Action: Key pressed <Key.caps_lock>l<Key.caps_lock>atentvie<Key.down><Key.enter>
Screenshot: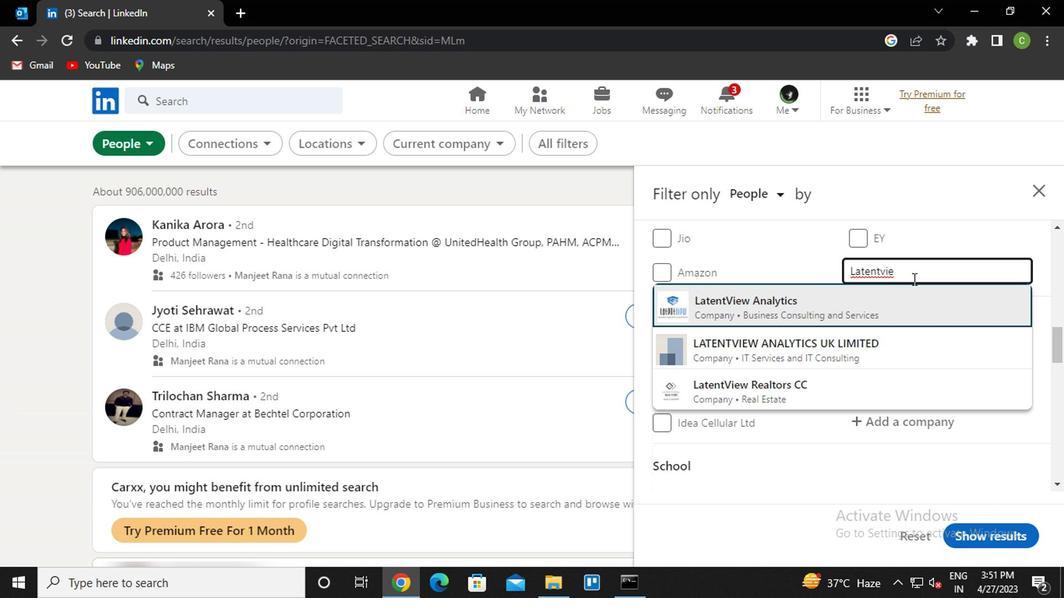 
Action: Mouse moved to (897, 289)
Screenshot: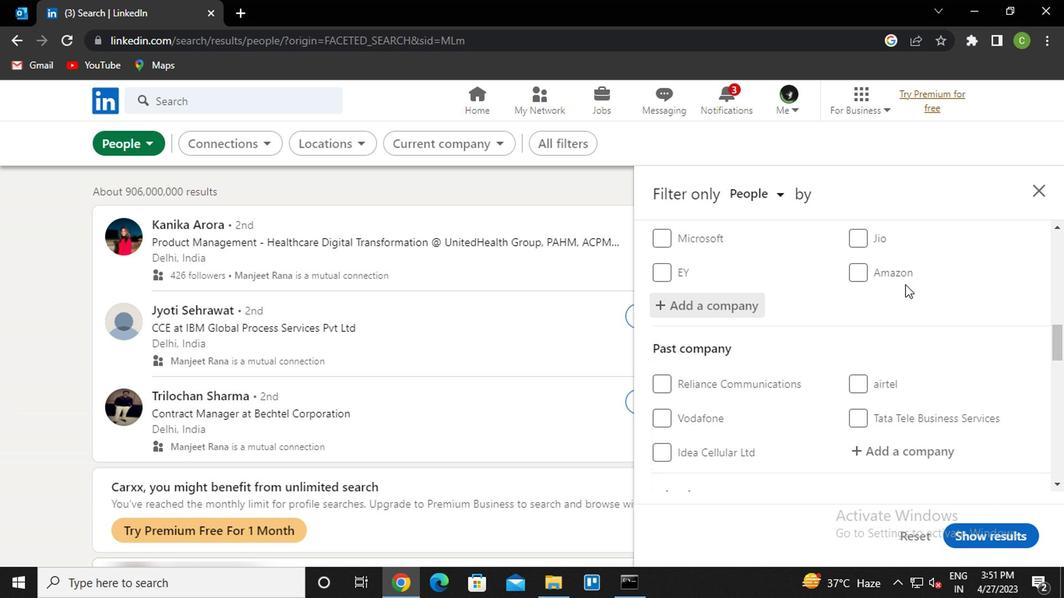 
Action: Mouse scrolled (897, 288) with delta (0, 0)
Screenshot: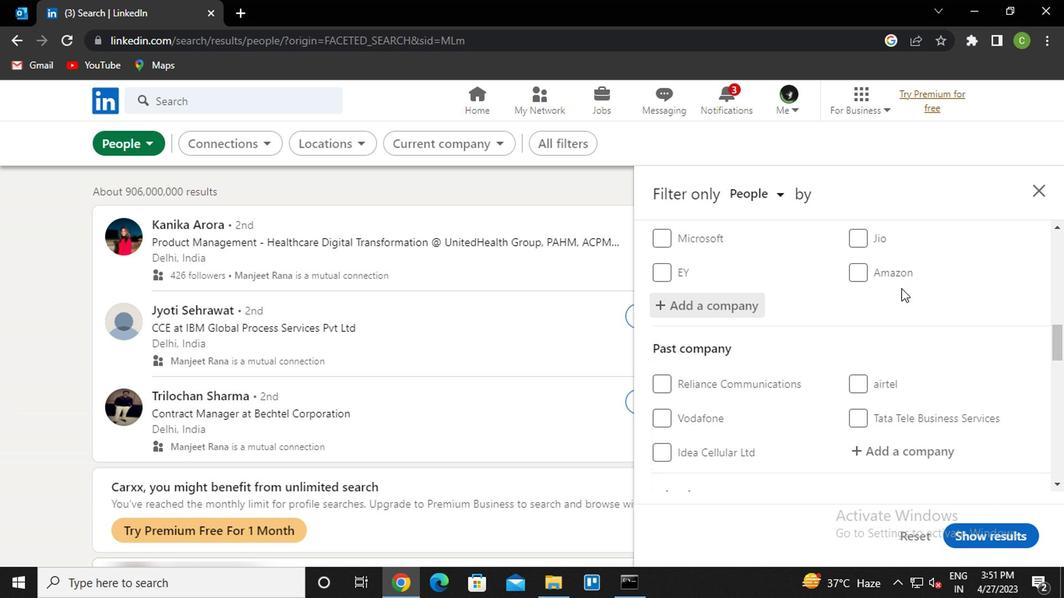
Action: Mouse moved to (894, 292)
Screenshot: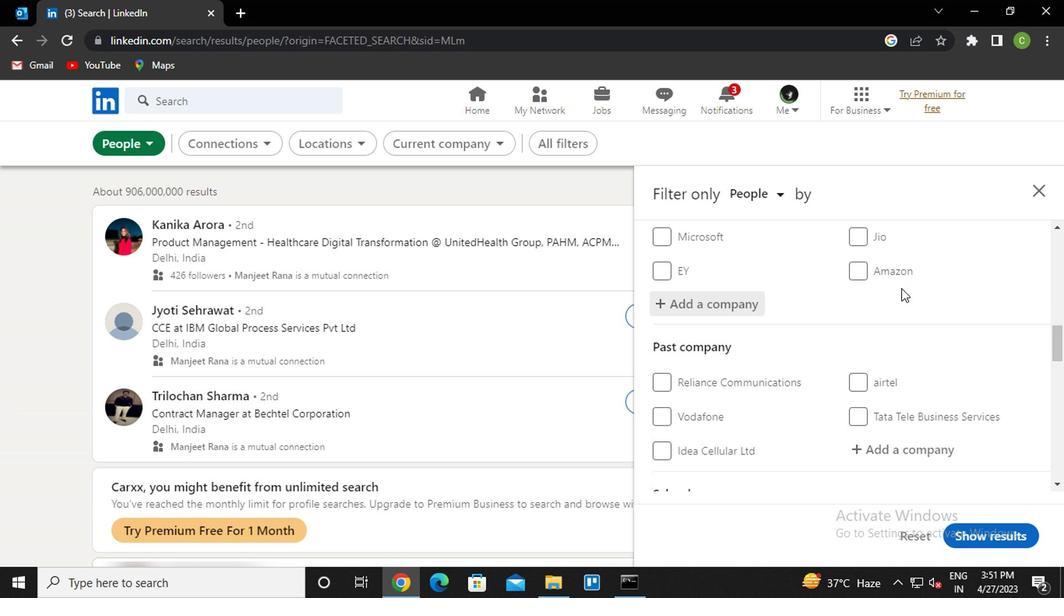 
Action: Mouse scrolled (894, 291) with delta (0, -1)
Screenshot: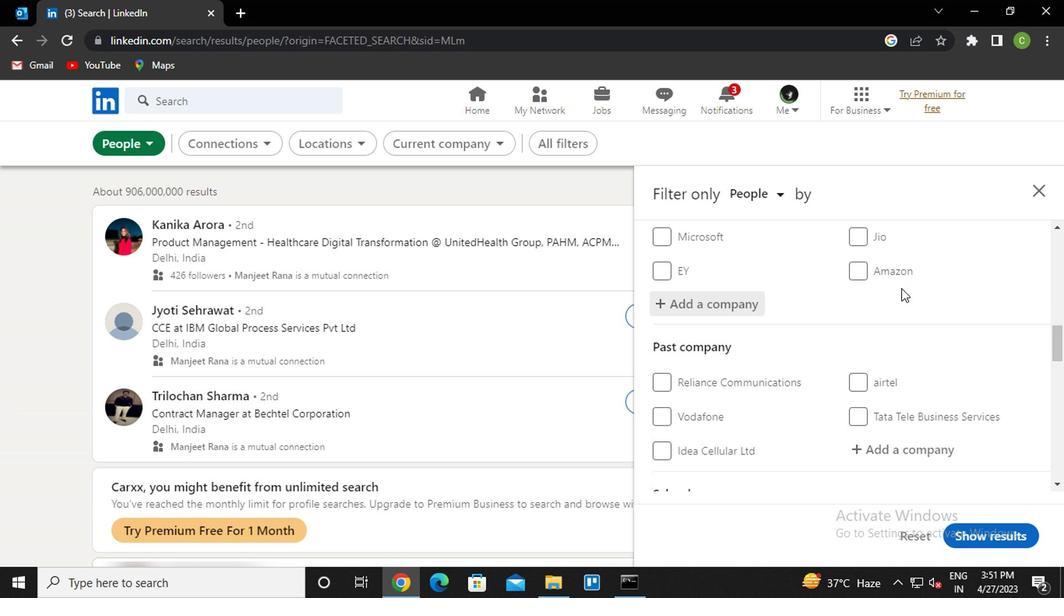 
Action: Mouse moved to (898, 356)
Screenshot: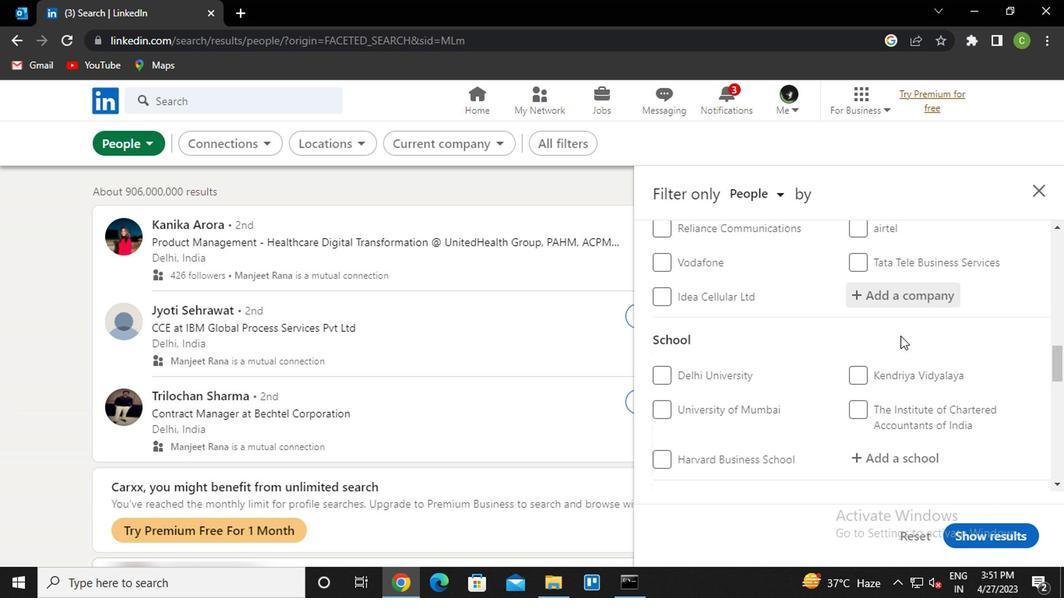
Action: Mouse scrolled (898, 356) with delta (0, 0)
Screenshot: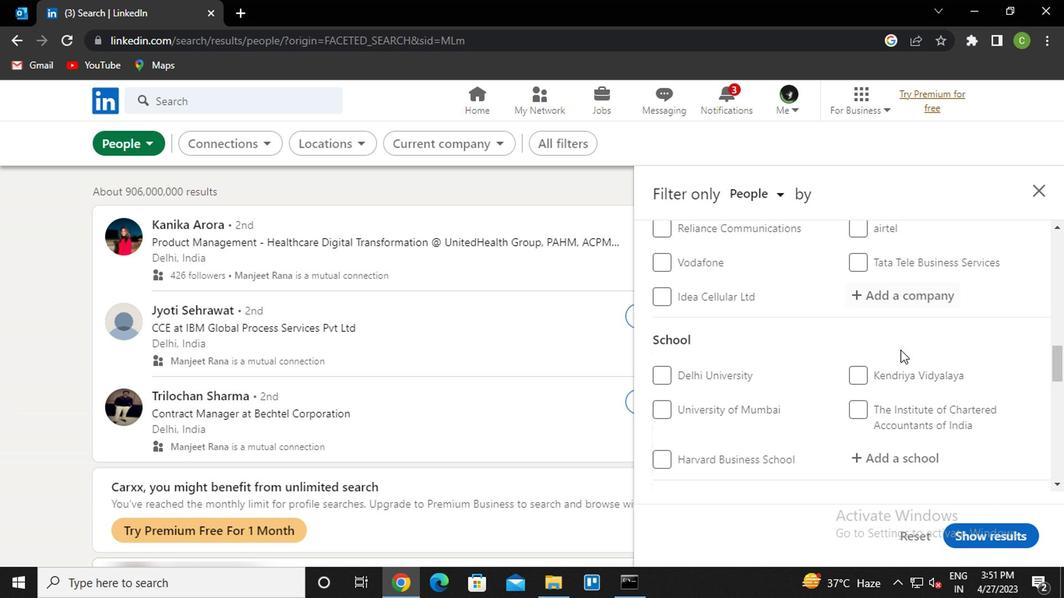 
Action: Mouse moved to (892, 380)
Screenshot: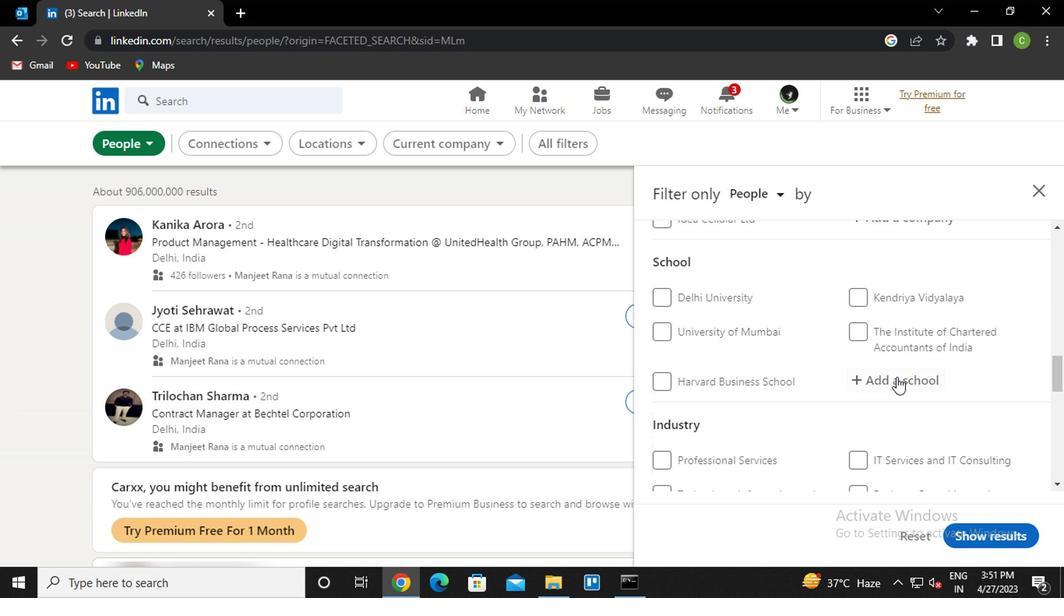 
Action: Mouse pressed left at (892, 380)
Screenshot: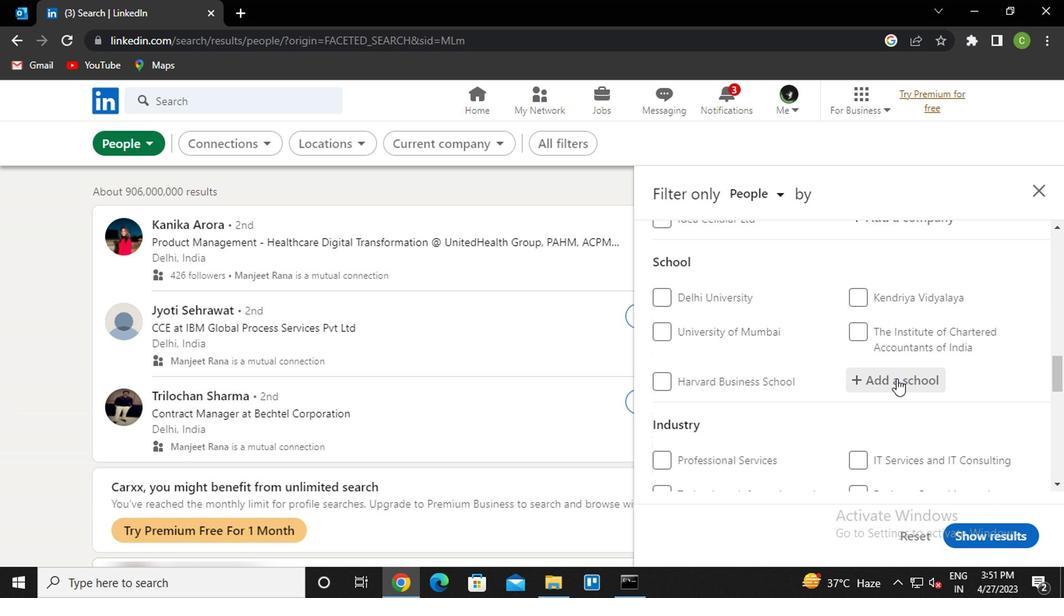 
Action: Key pressed <Key.caps_lock>s<Key.caps_lock>t.<Key.space><Key.caps_lock>x<Key.caps_lock>av<Key.down><Key.down><Key.down><Key.down><Key.down><Key.down><Key.up><Key.enter>
Screenshot: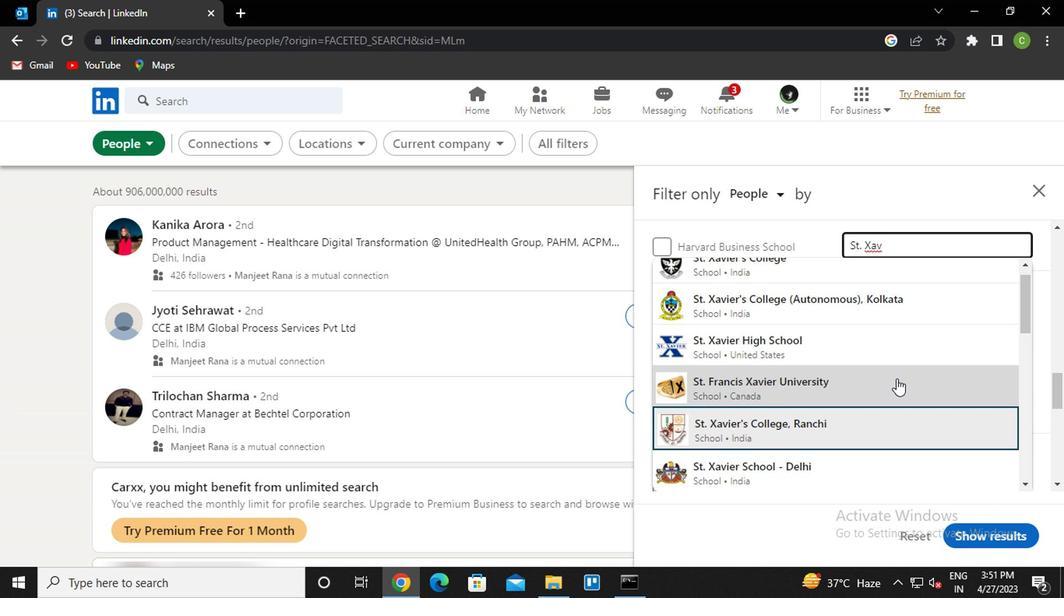 
Action: Mouse moved to (892, 381)
Screenshot: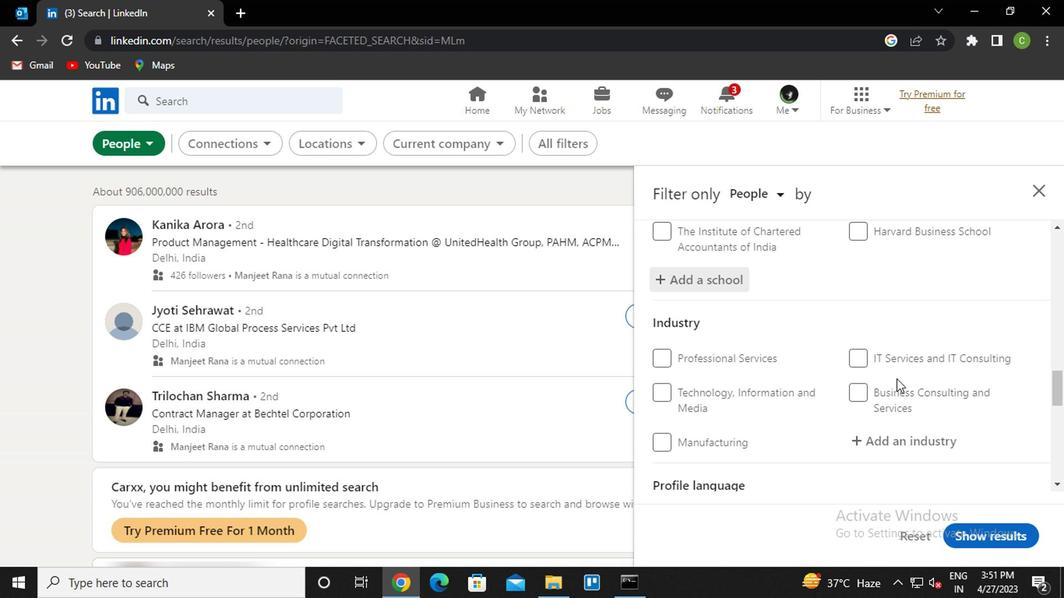
Action: Mouse scrolled (892, 380) with delta (0, 0)
Screenshot: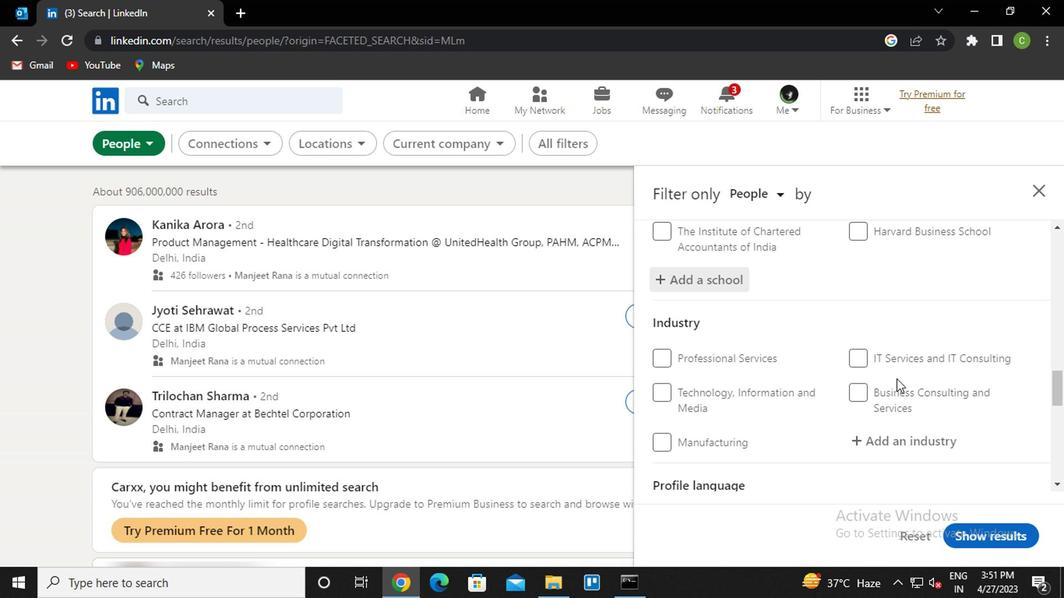 
Action: Mouse moved to (892, 381)
Screenshot: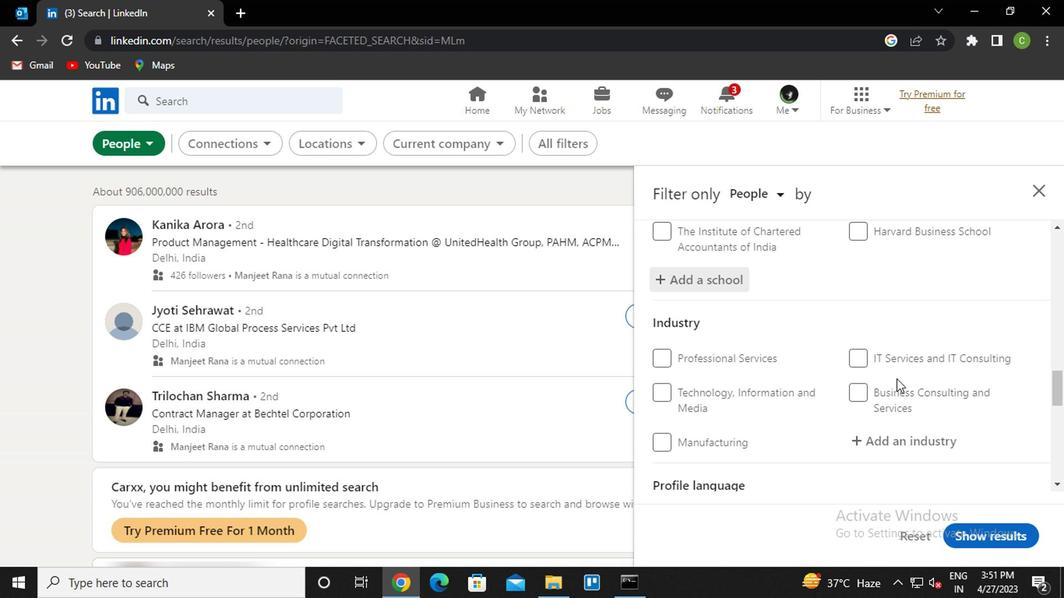 
Action: Mouse scrolled (892, 380) with delta (0, 0)
Screenshot: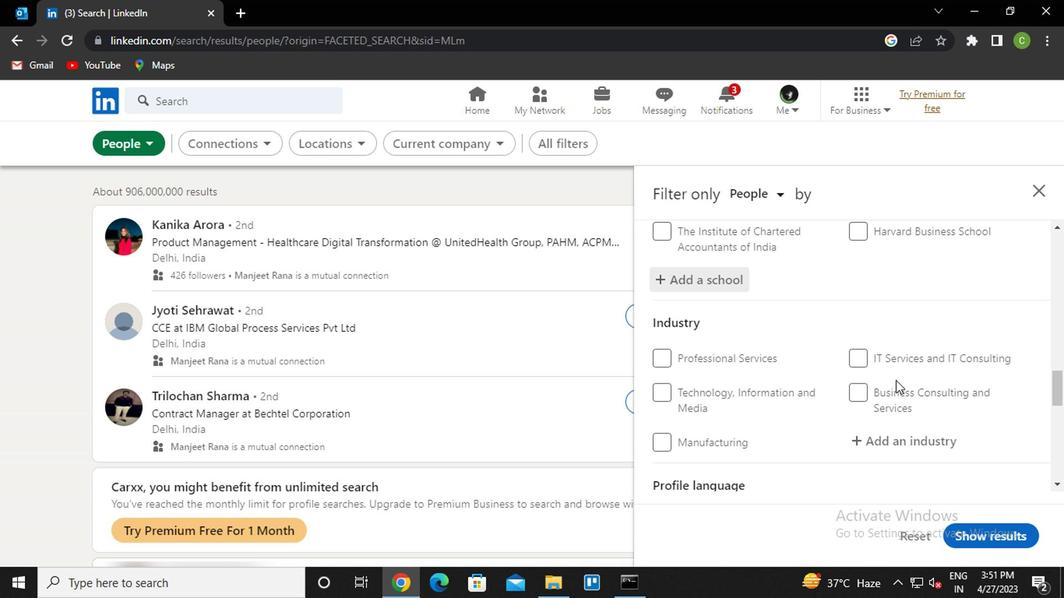 
Action: Mouse moved to (892, 381)
Screenshot: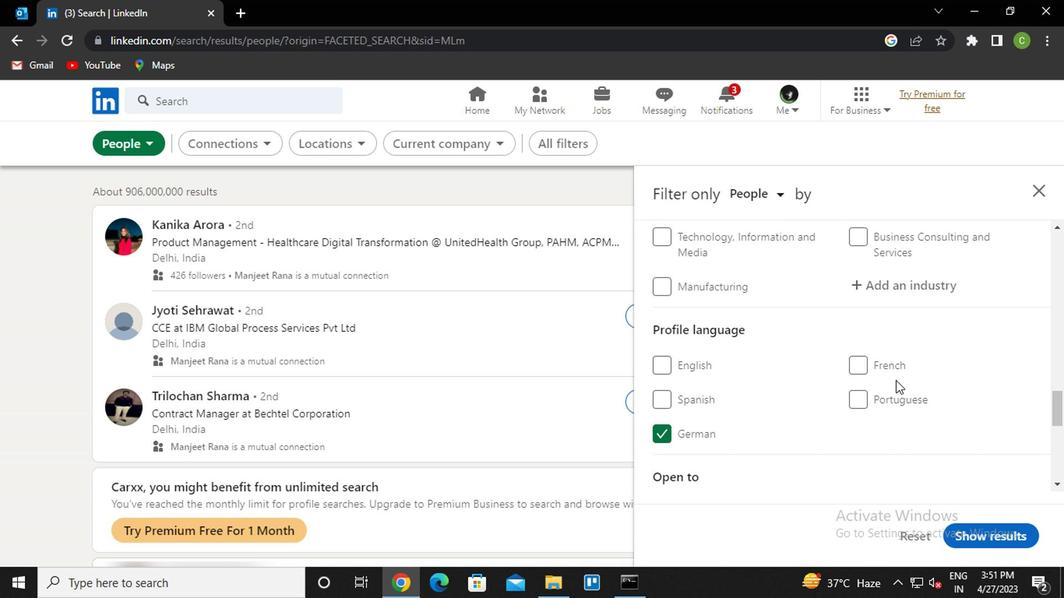 
Action: Mouse scrolled (892, 380) with delta (0, 0)
Screenshot: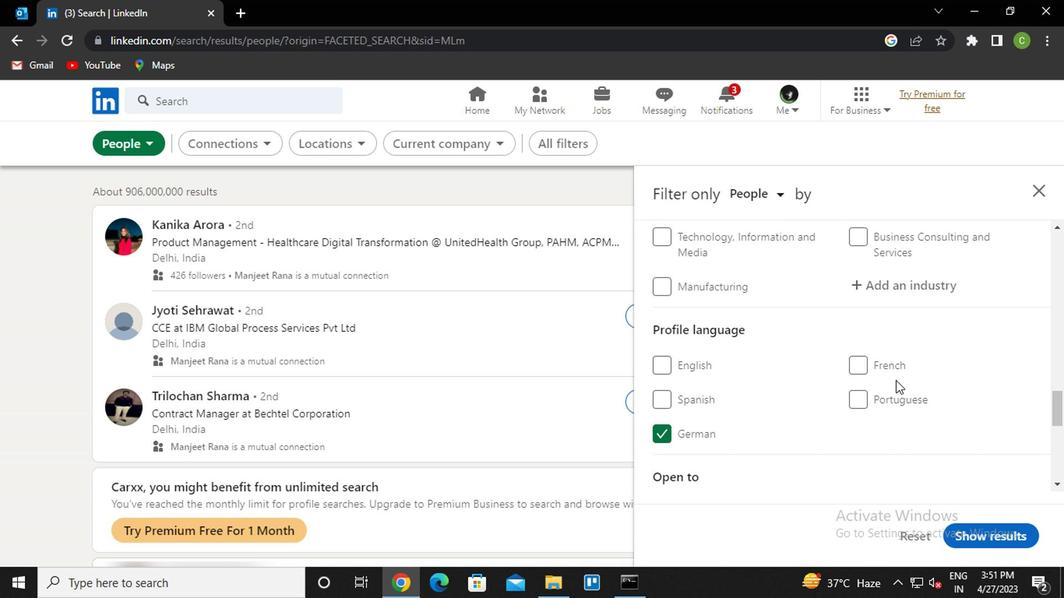 
Action: Mouse moved to (899, 376)
Screenshot: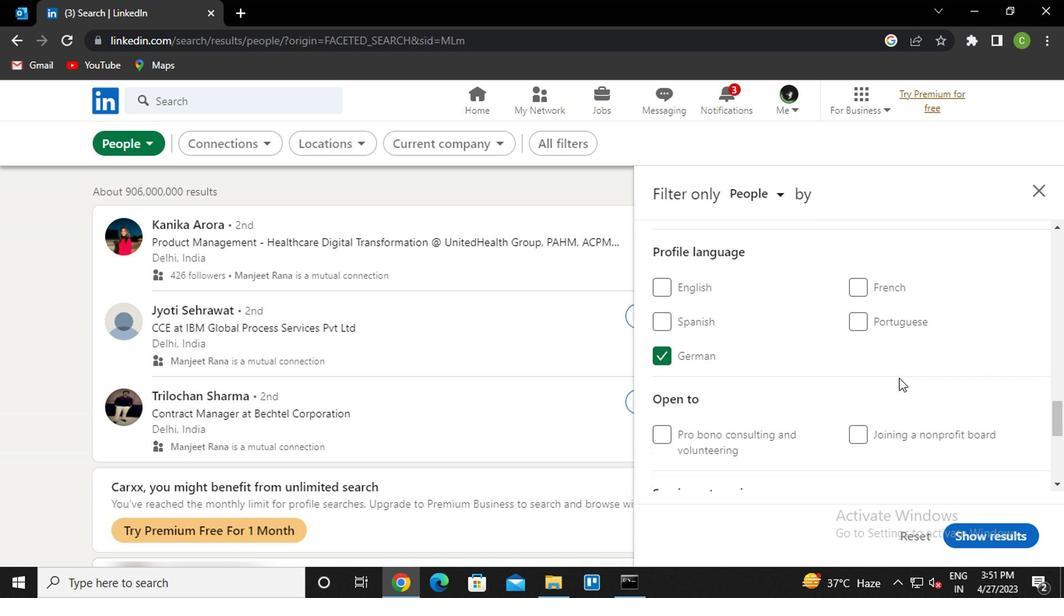
Action: Mouse scrolled (899, 375) with delta (0, -1)
Screenshot: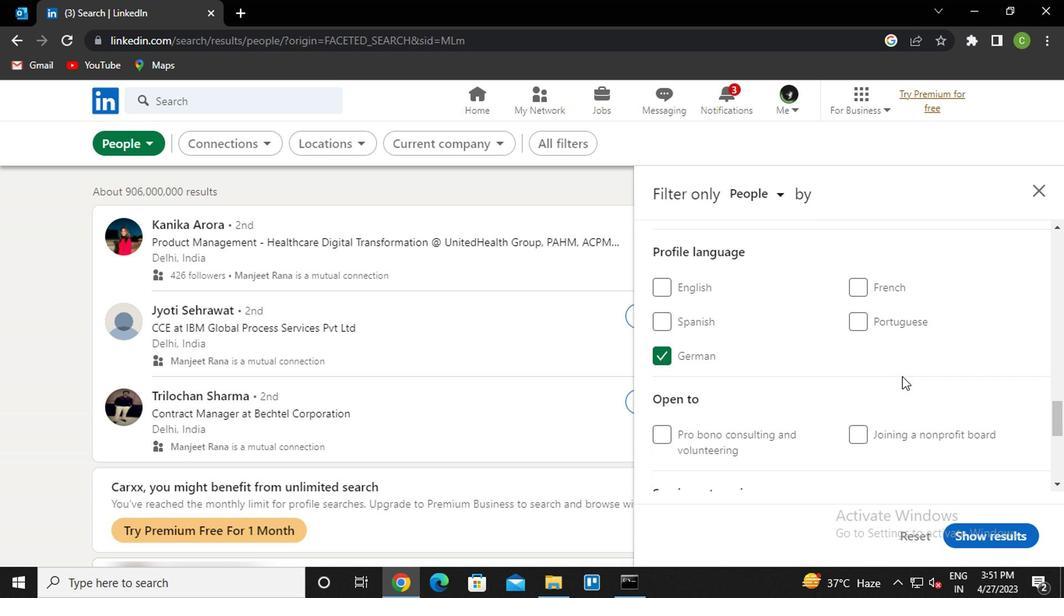 
Action: Mouse moved to (900, 376)
Screenshot: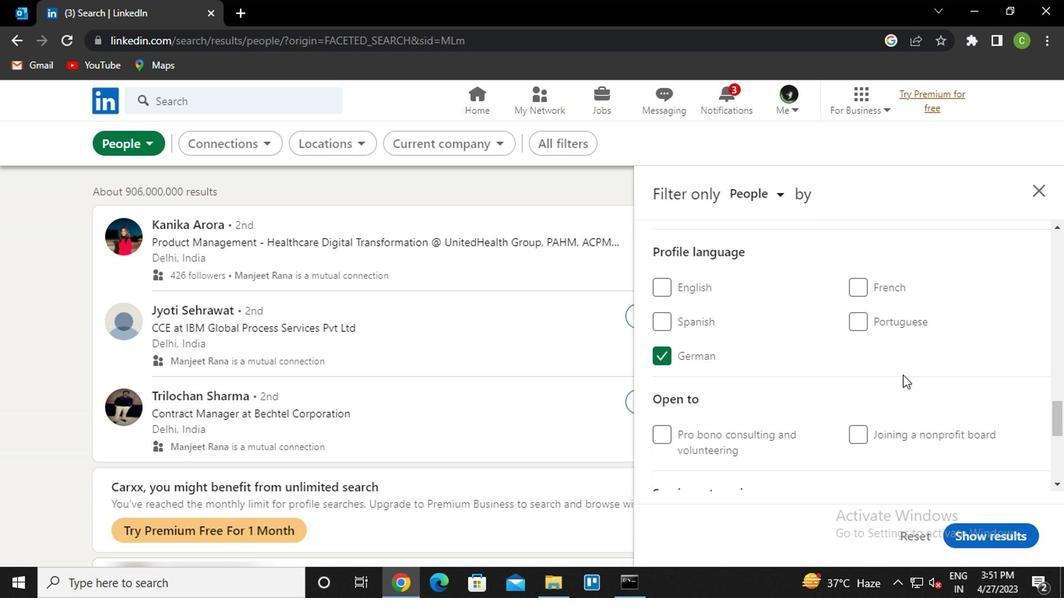 
Action: Mouse scrolled (900, 375) with delta (0, -1)
Screenshot: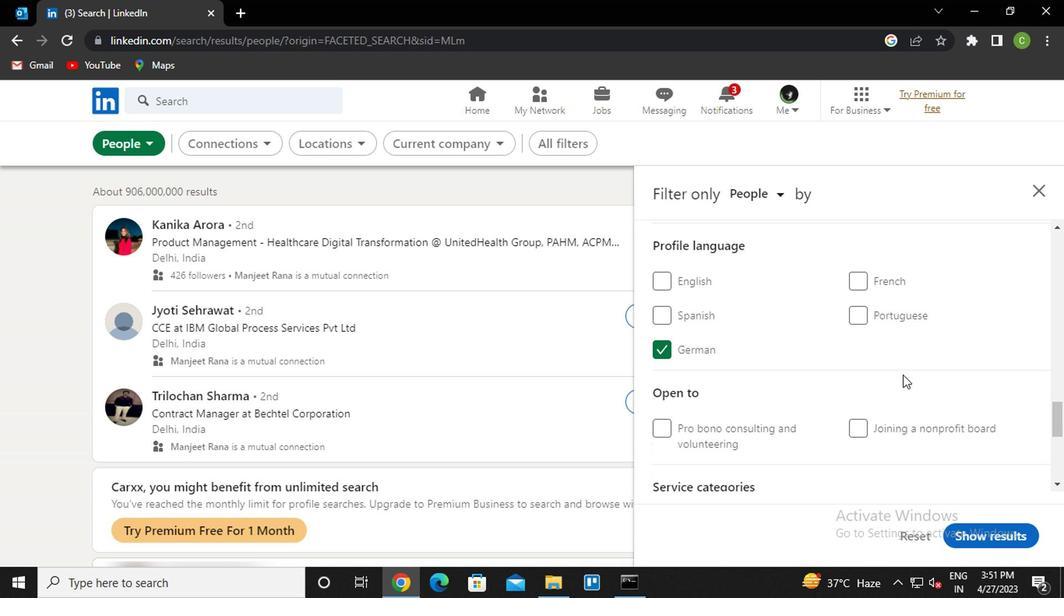 
Action: Mouse scrolled (900, 375) with delta (0, -1)
Screenshot: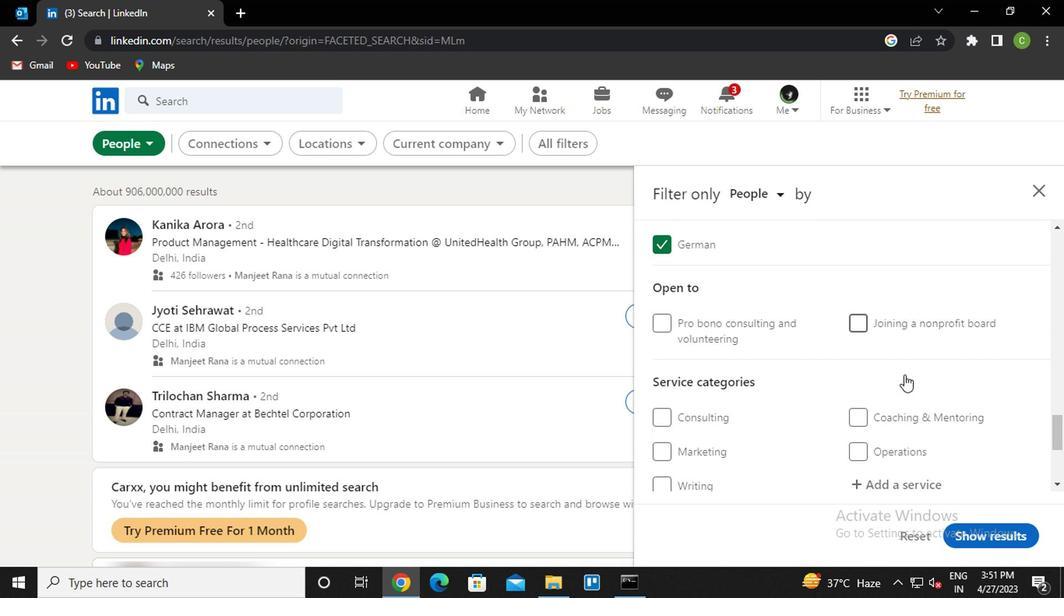
Action: Mouse moved to (903, 359)
Screenshot: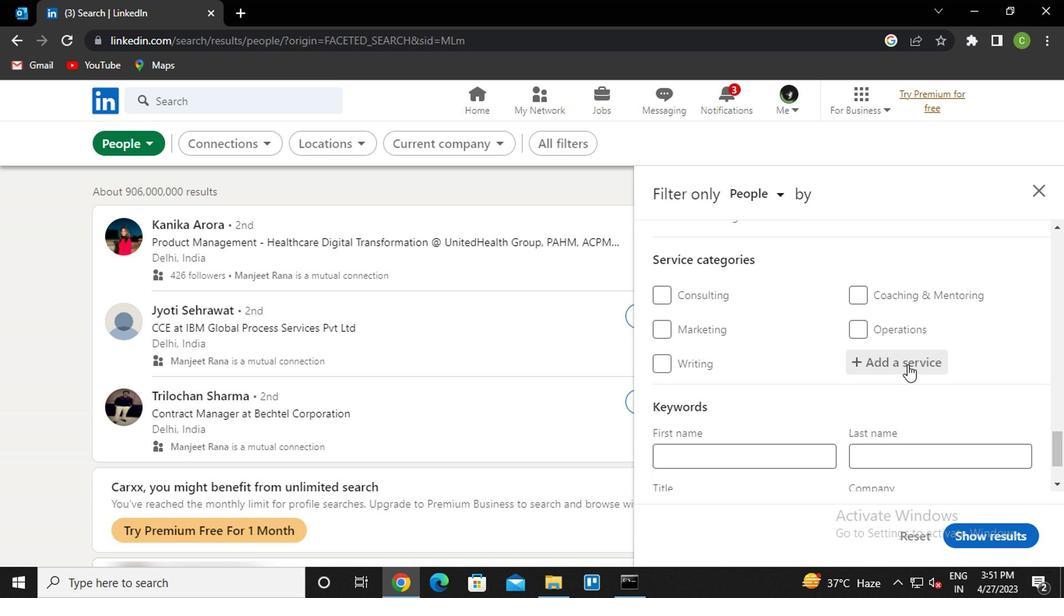 
Action: Mouse scrolled (903, 360) with delta (0, 0)
Screenshot: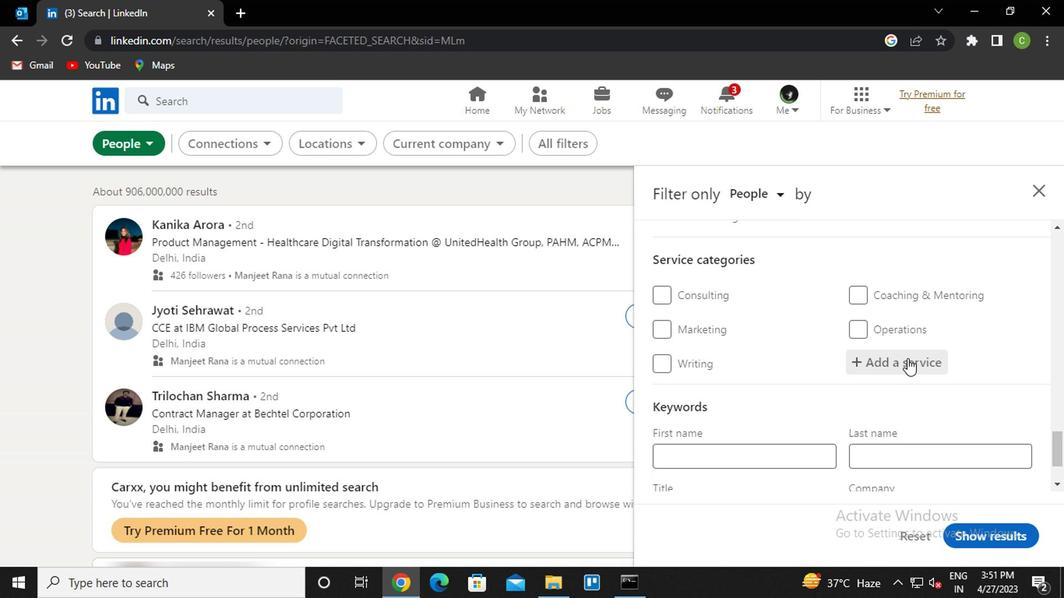 
Action: Mouse scrolled (903, 360) with delta (0, 0)
Screenshot: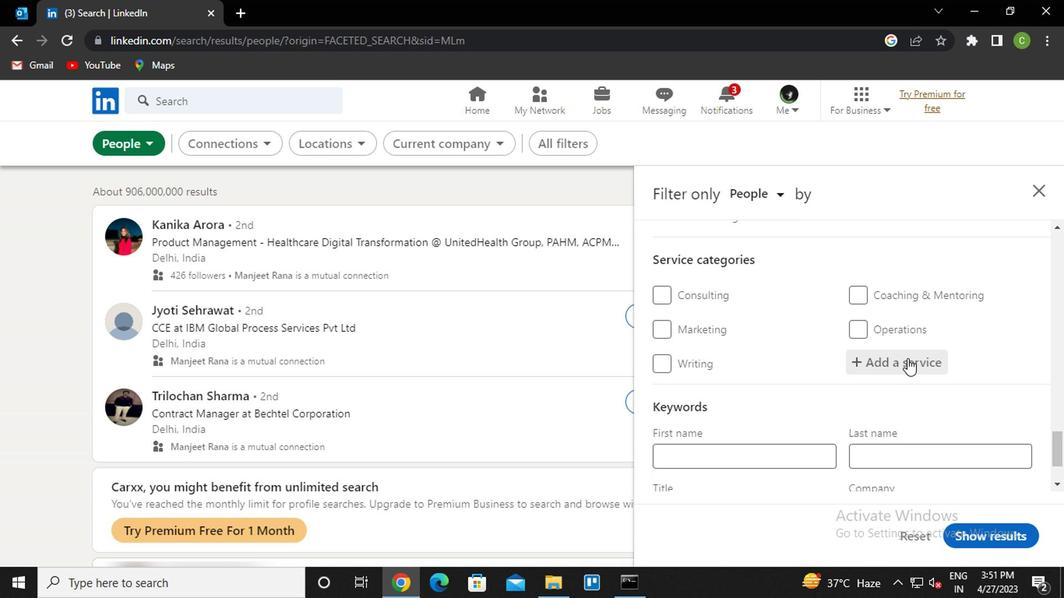 
Action: Mouse scrolled (903, 360) with delta (0, 0)
Screenshot: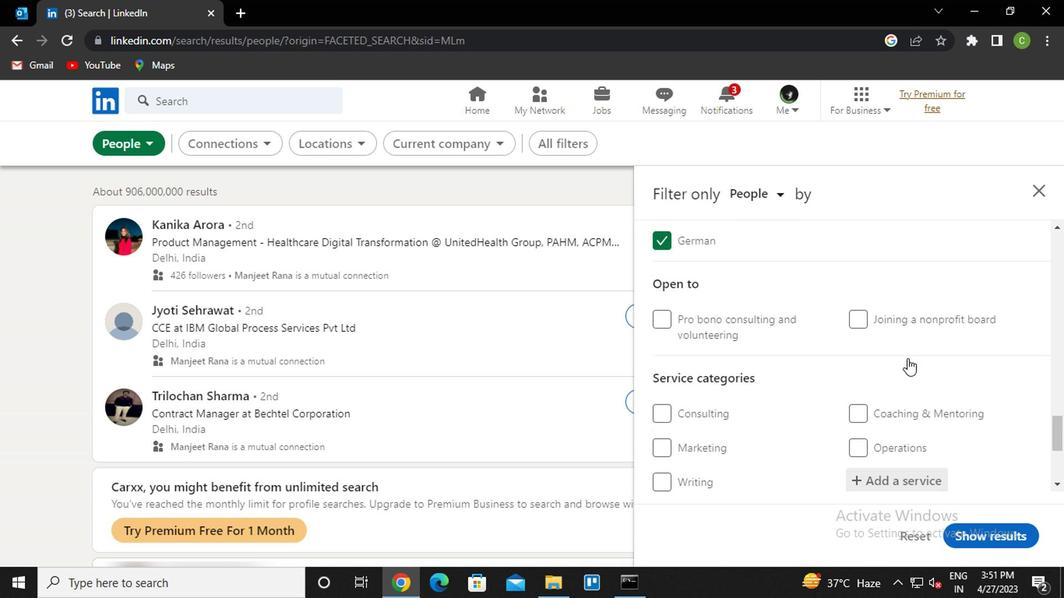 
Action: Mouse scrolled (903, 360) with delta (0, 0)
Screenshot: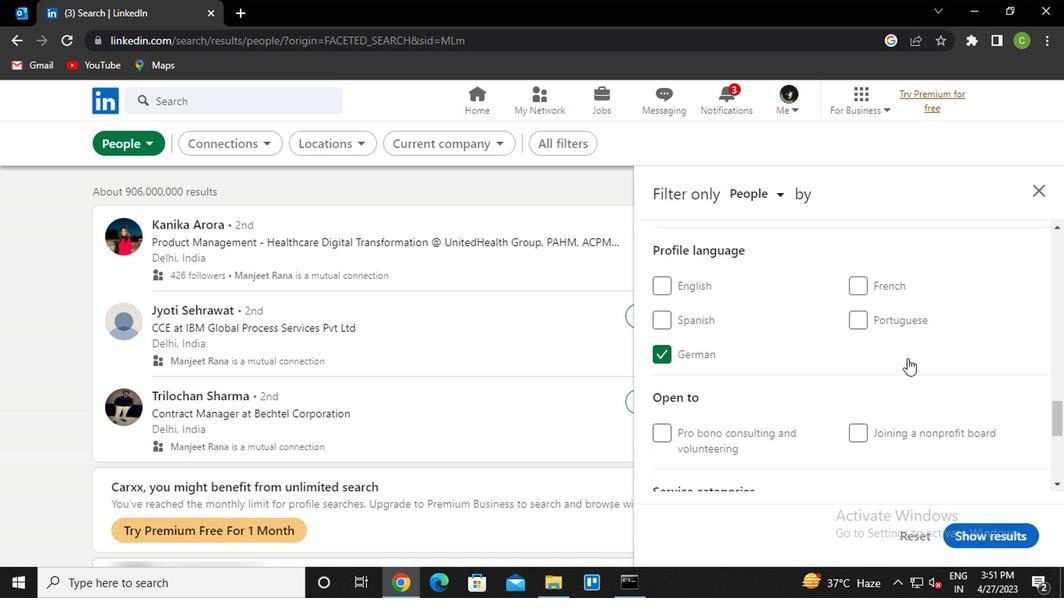 
Action: Mouse scrolled (903, 360) with delta (0, 0)
Screenshot: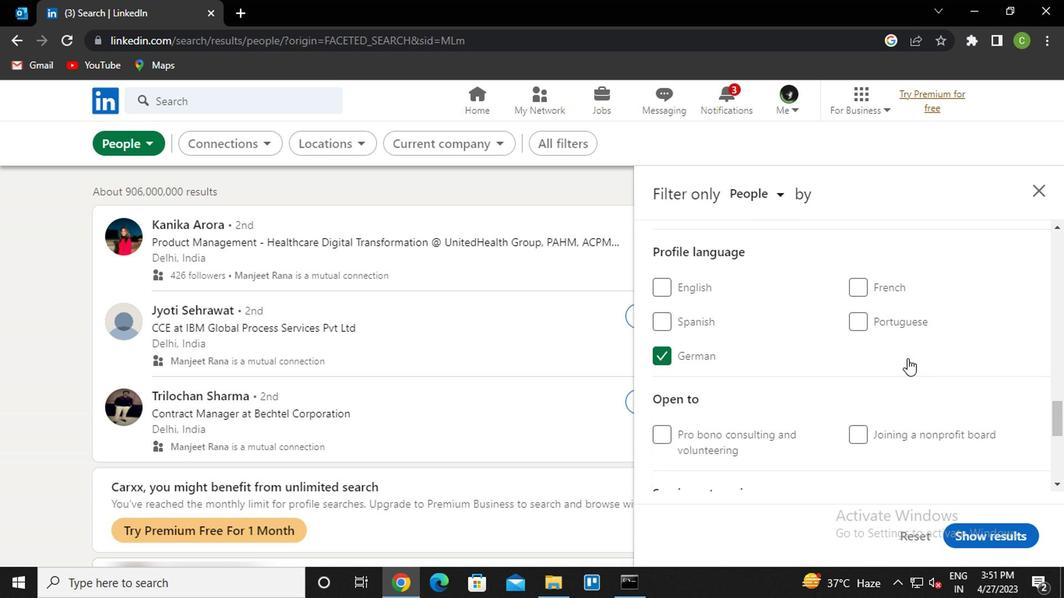 
Action: Mouse moved to (893, 365)
Screenshot: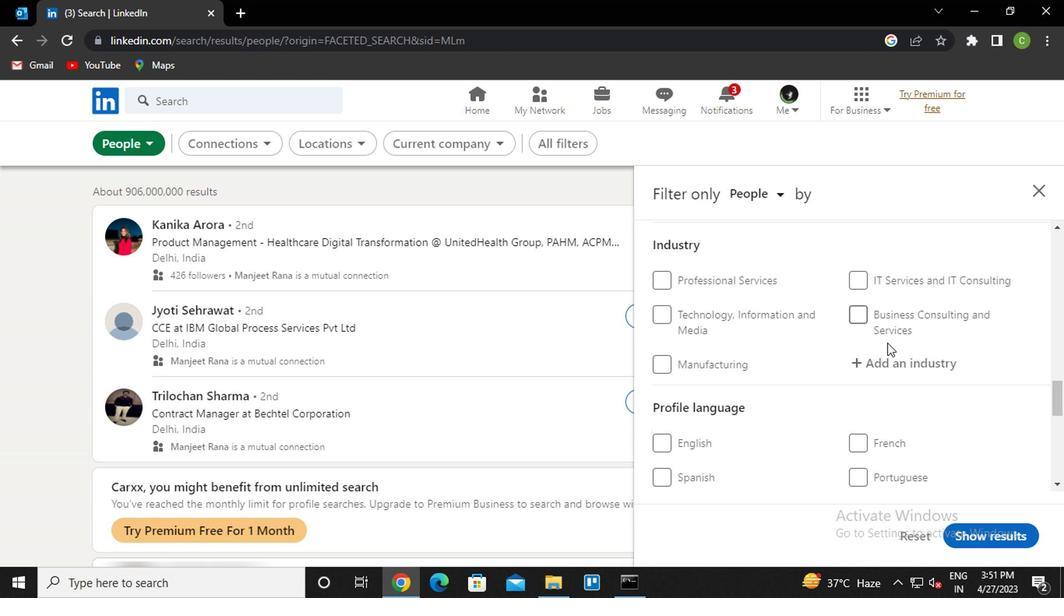 
Action: Mouse pressed left at (893, 365)
Screenshot: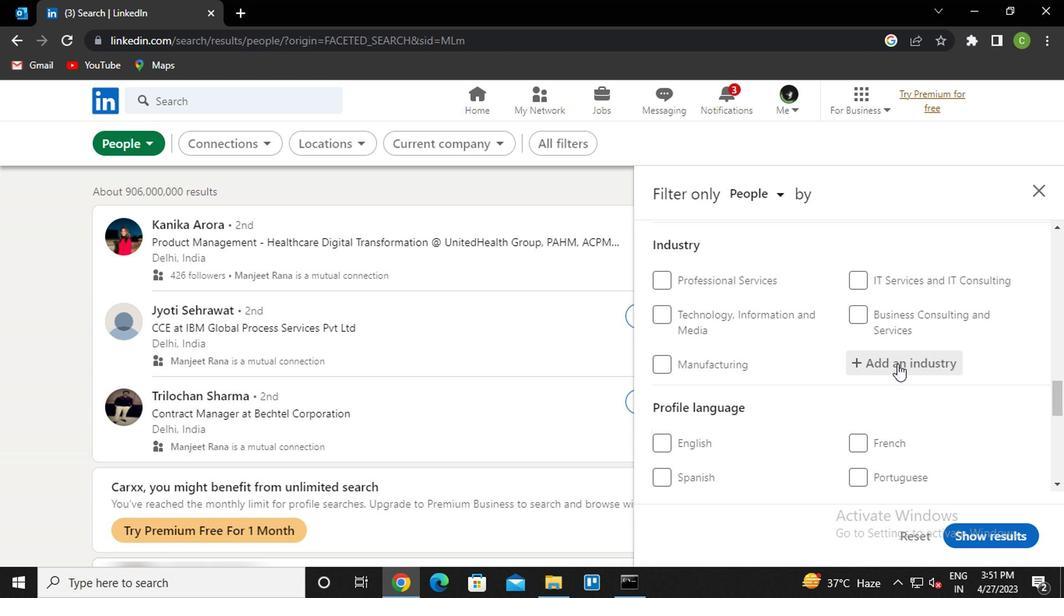 
Action: Key pressed <Key.caps_lock>o<Key.caps_lock>utpa<Key.down><Key.enter>
Screenshot: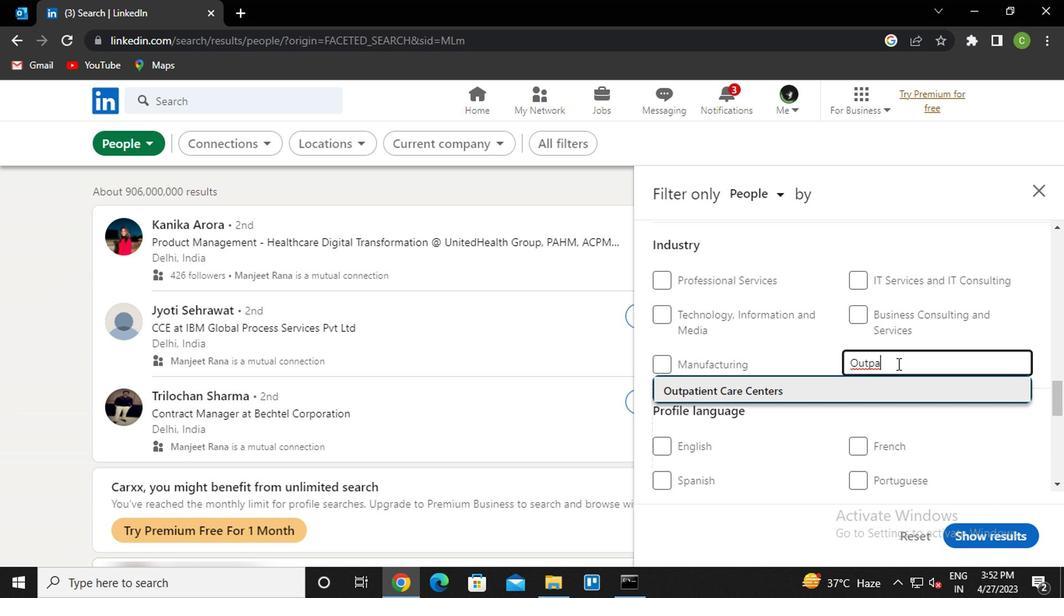 
Action: Mouse scrolled (893, 364) with delta (0, 0)
Screenshot: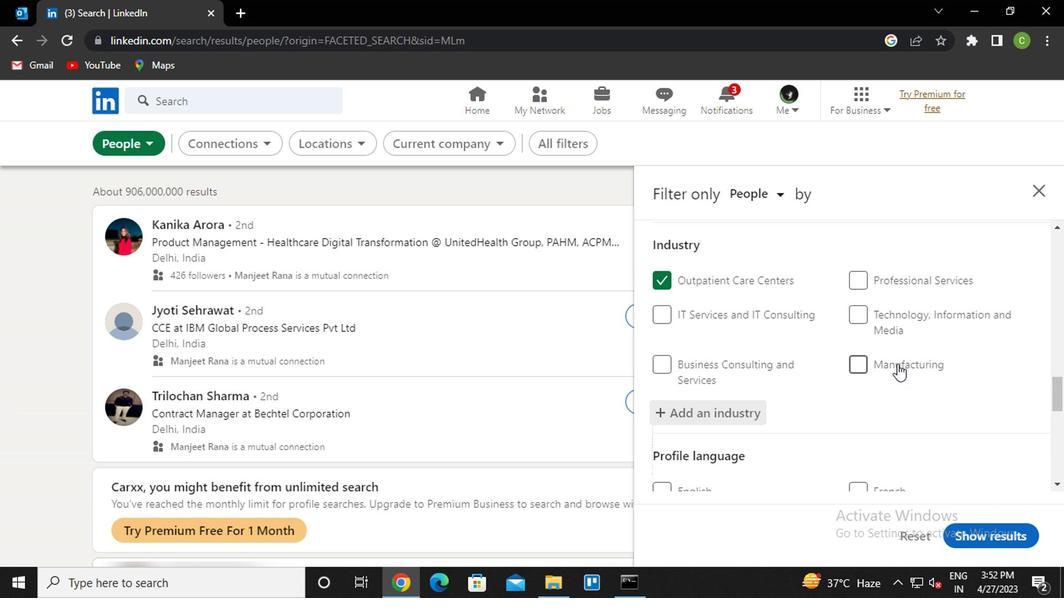 
Action: Mouse scrolled (893, 364) with delta (0, 0)
Screenshot: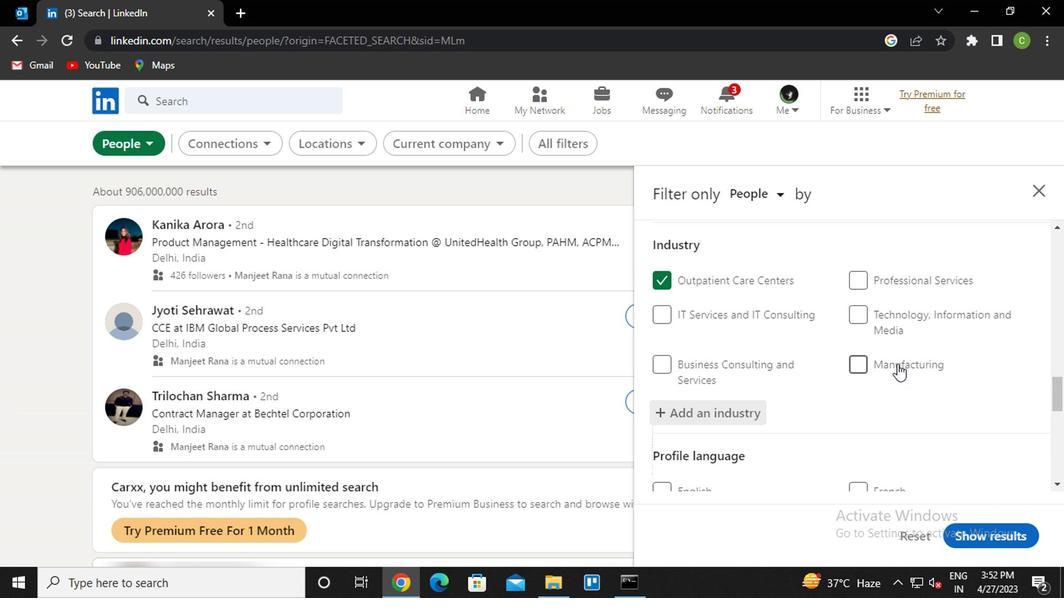 
Action: Mouse scrolled (893, 364) with delta (0, 0)
Screenshot: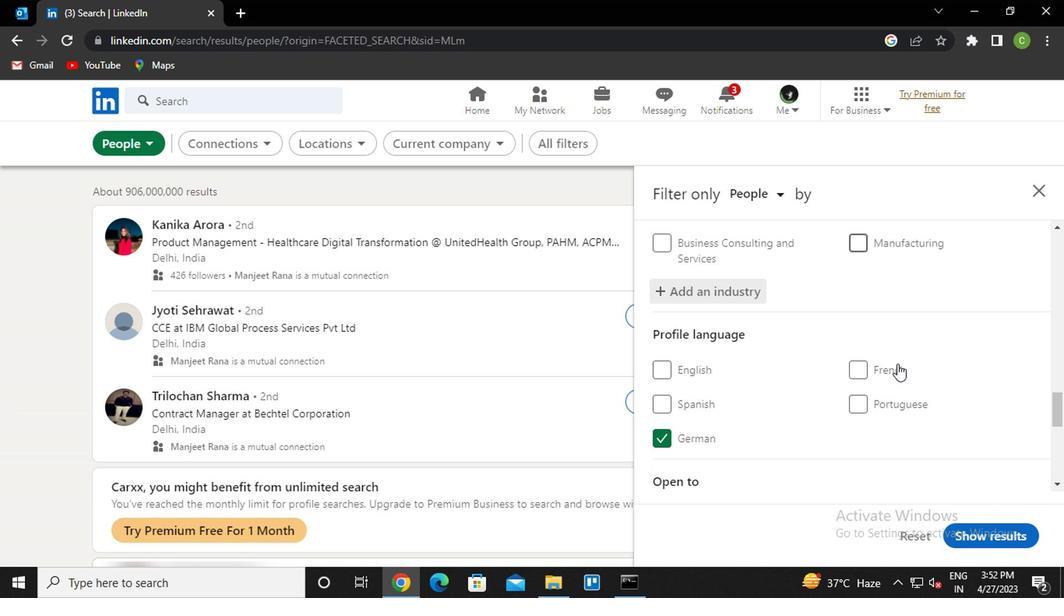 
Action: Mouse scrolled (893, 364) with delta (0, 0)
Screenshot: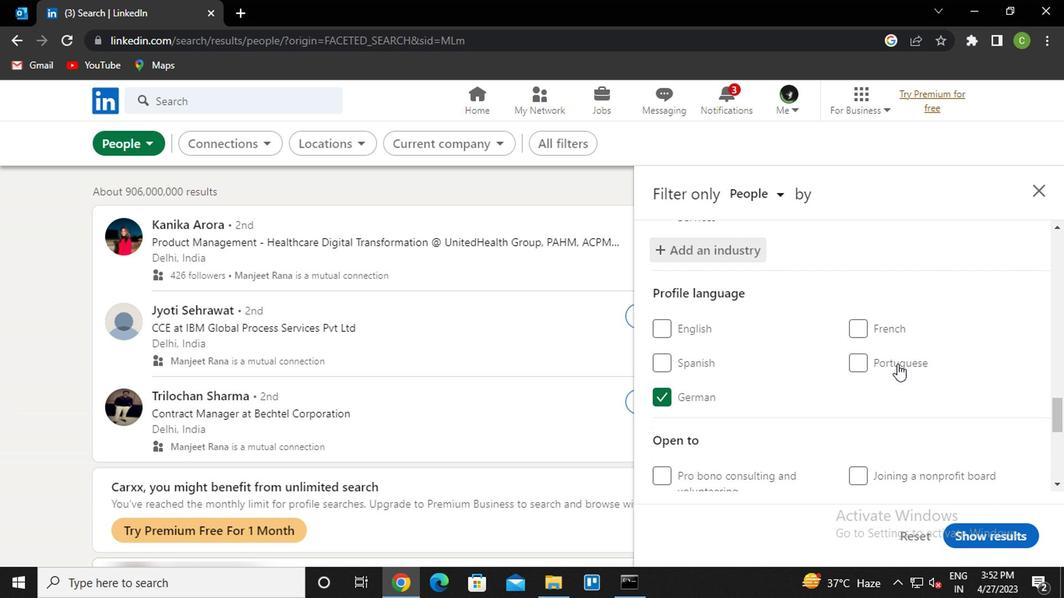 
Action: Mouse moved to (899, 364)
Screenshot: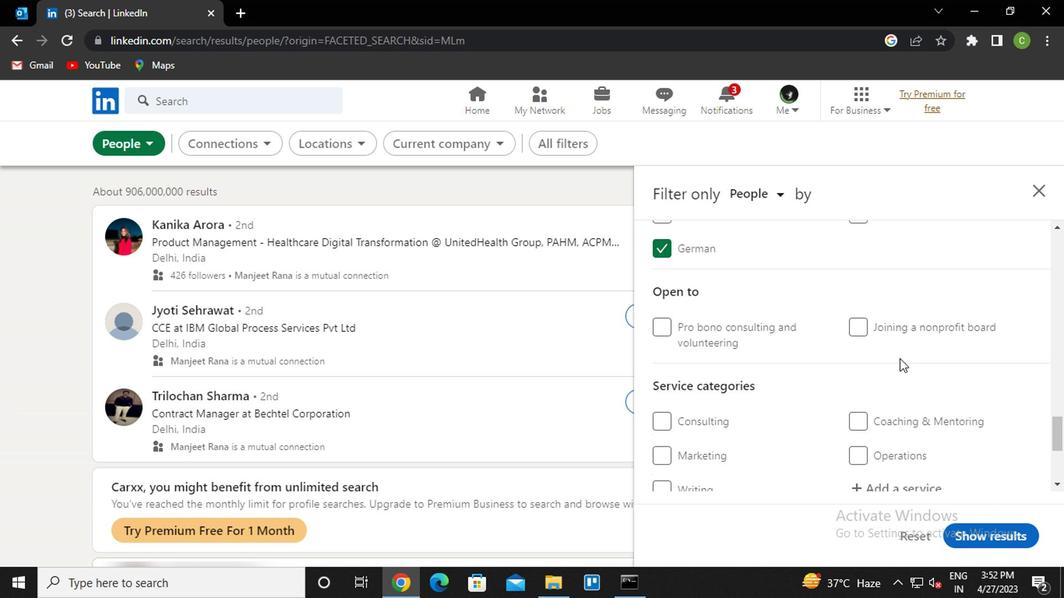 
Action: Mouse scrolled (899, 363) with delta (0, -1)
Screenshot: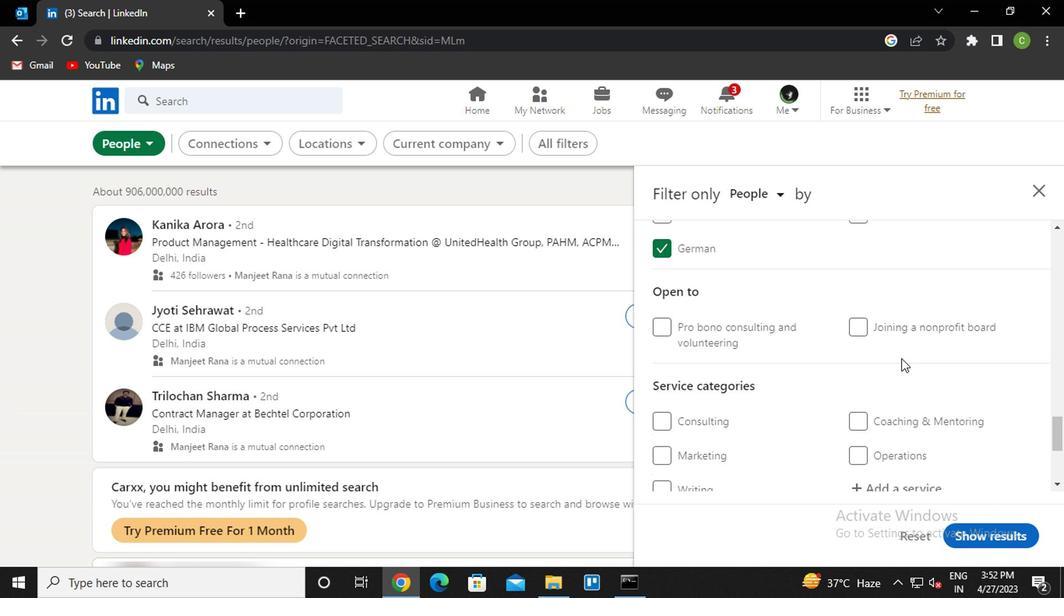 
Action: Mouse scrolled (899, 363) with delta (0, -1)
Screenshot: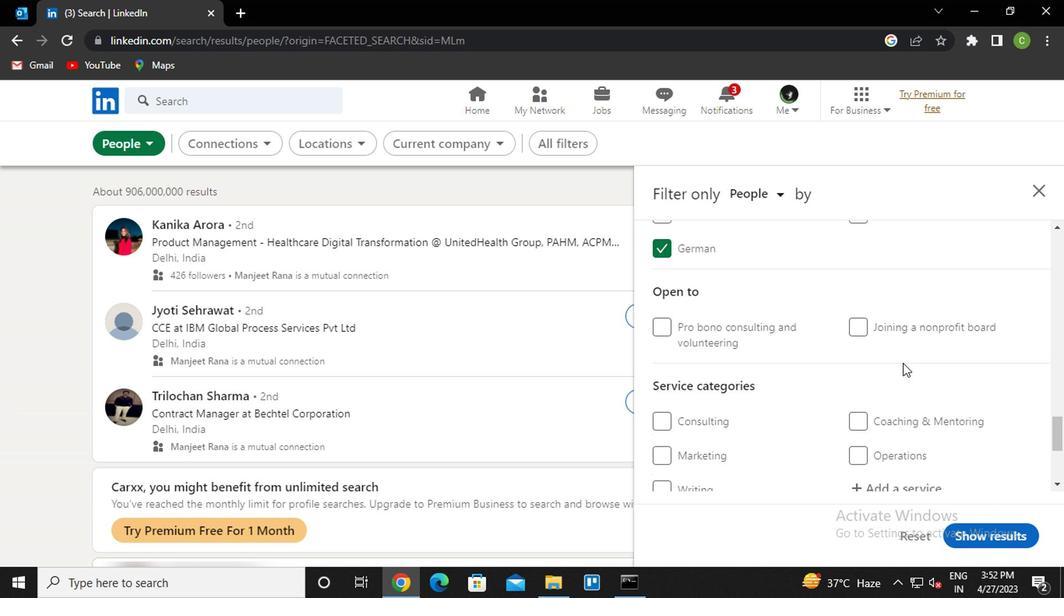 
Action: Mouse moved to (902, 334)
Screenshot: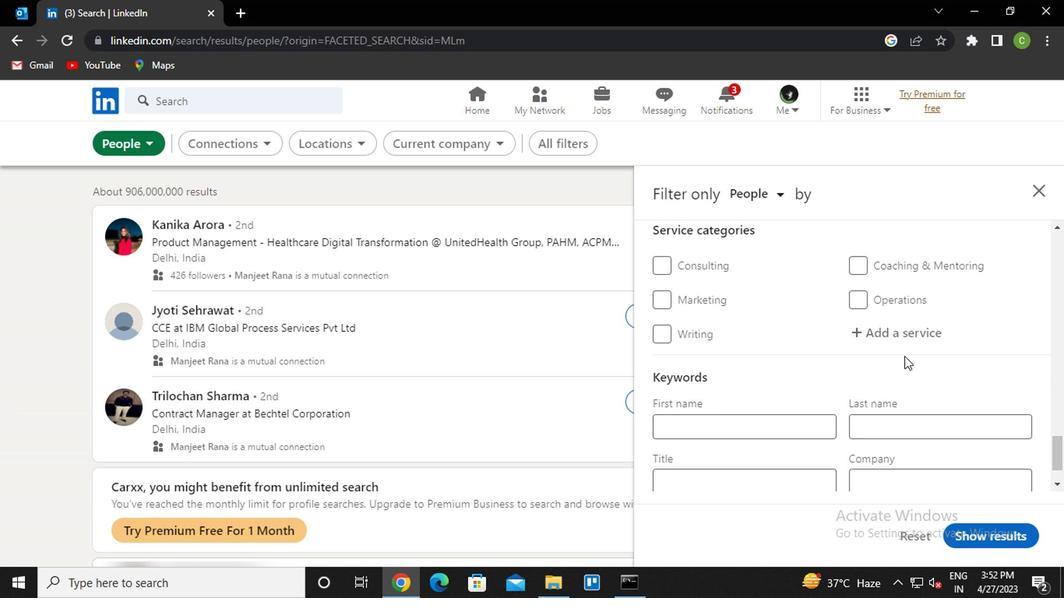 
Action: Mouse pressed left at (902, 334)
Screenshot: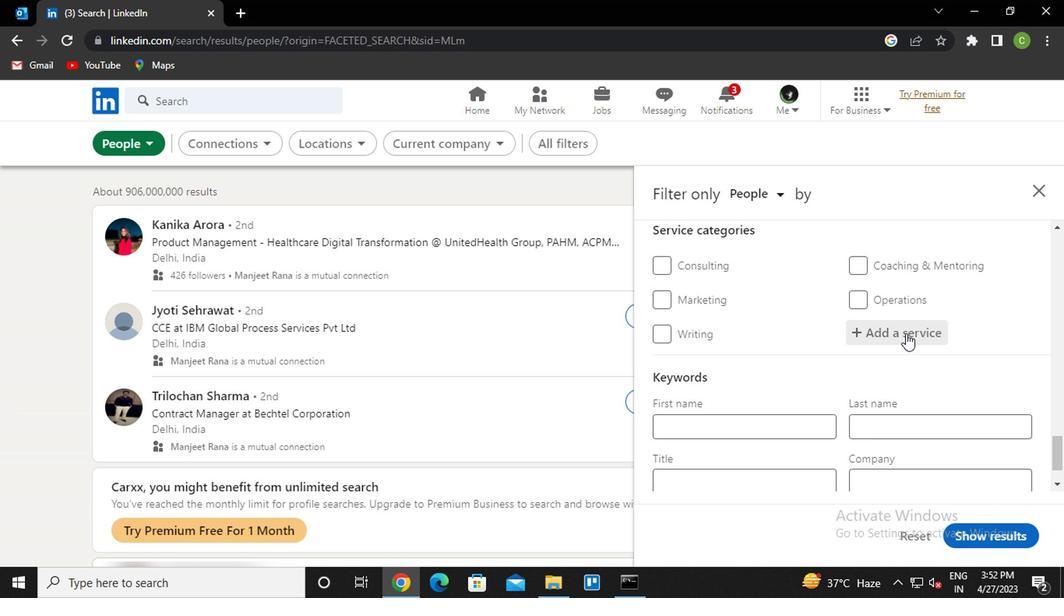 
Action: Key pressed <Key.caps_lock>v<Key.caps_lock>irtual<Key.down><Key.enter>
Screenshot: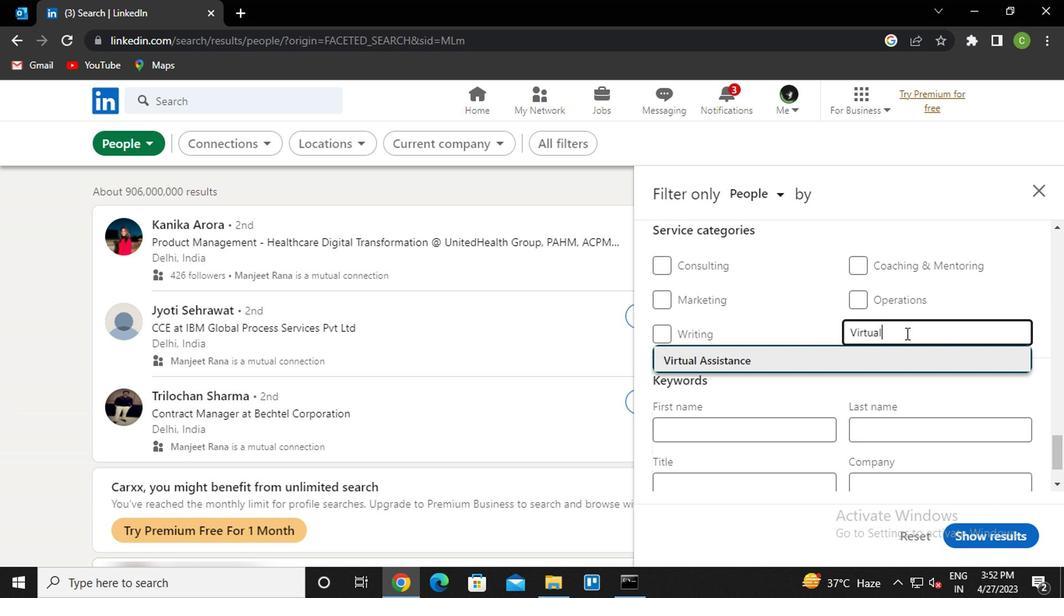 
Action: Mouse scrolled (902, 334) with delta (0, 0)
Screenshot: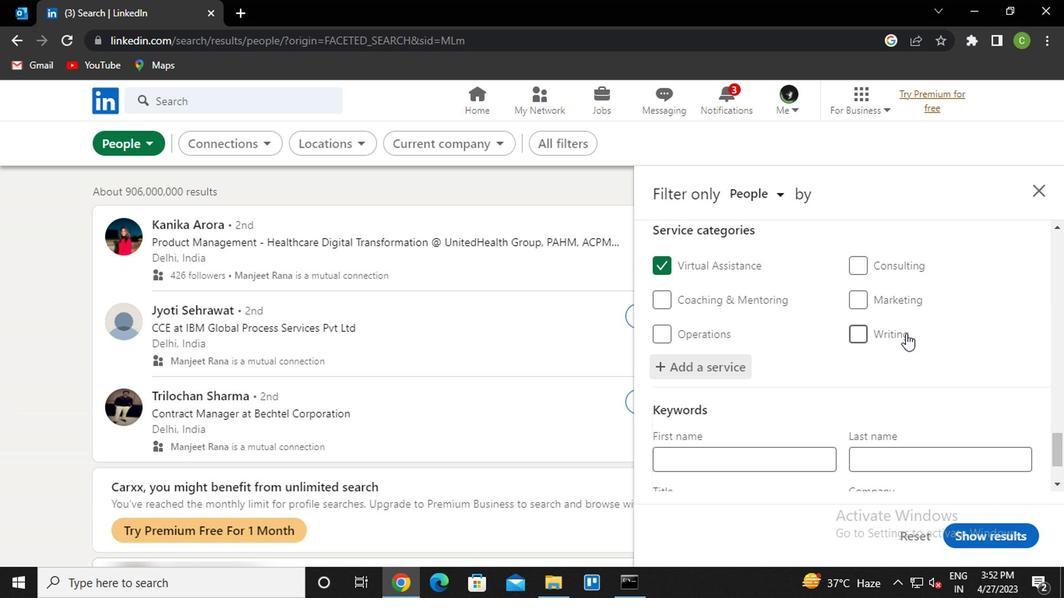 
Action: Mouse scrolled (902, 334) with delta (0, 0)
Screenshot: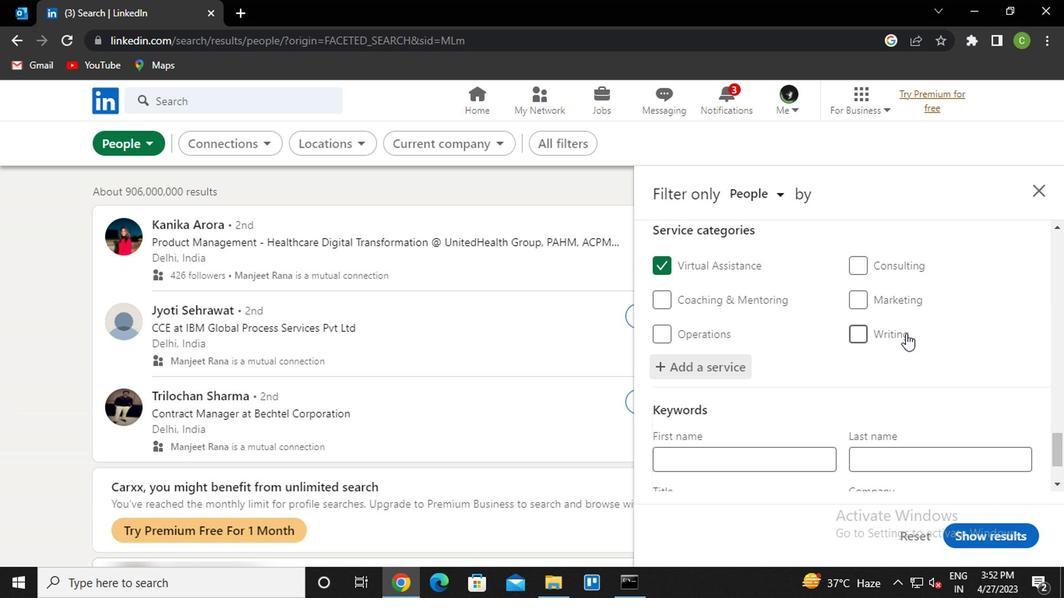 
Action: Mouse scrolled (902, 334) with delta (0, 0)
Screenshot: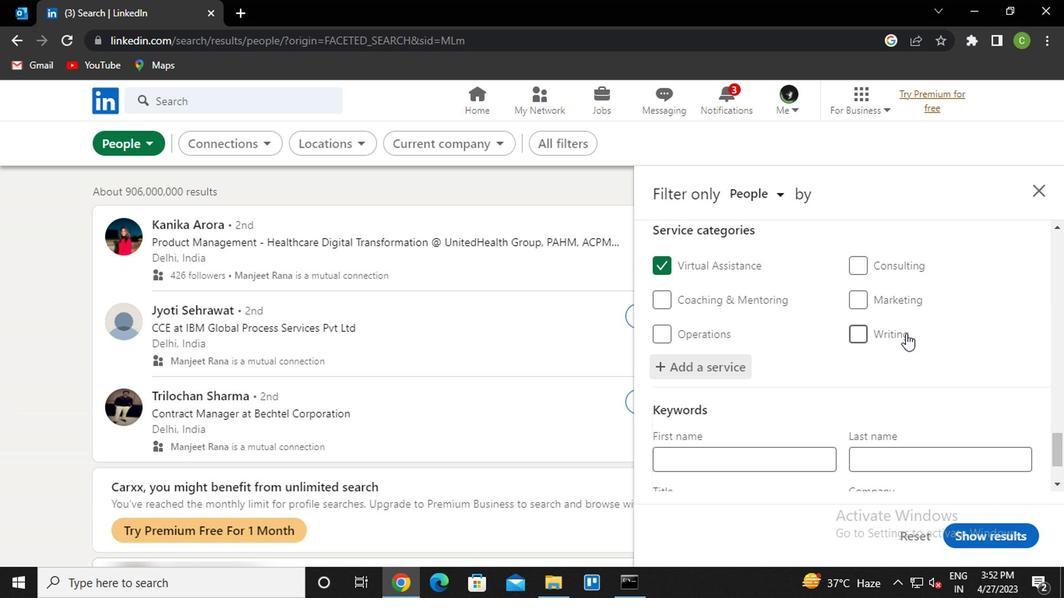 
Action: Mouse scrolled (902, 334) with delta (0, 0)
Screenshot: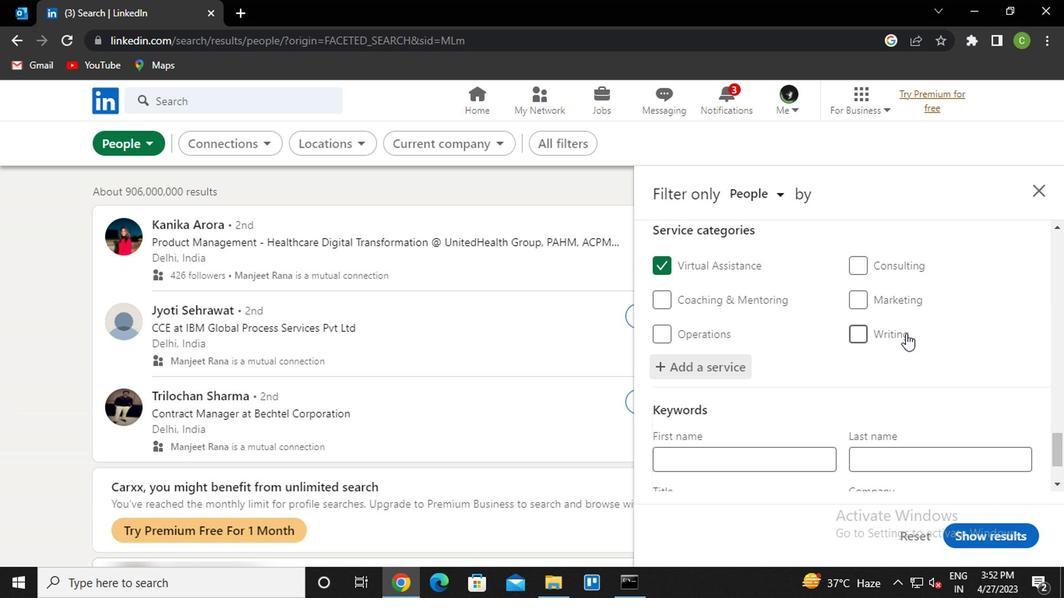 
Action: Mouse scrolled (902, 334) with delta (0, 0)
Screenshot: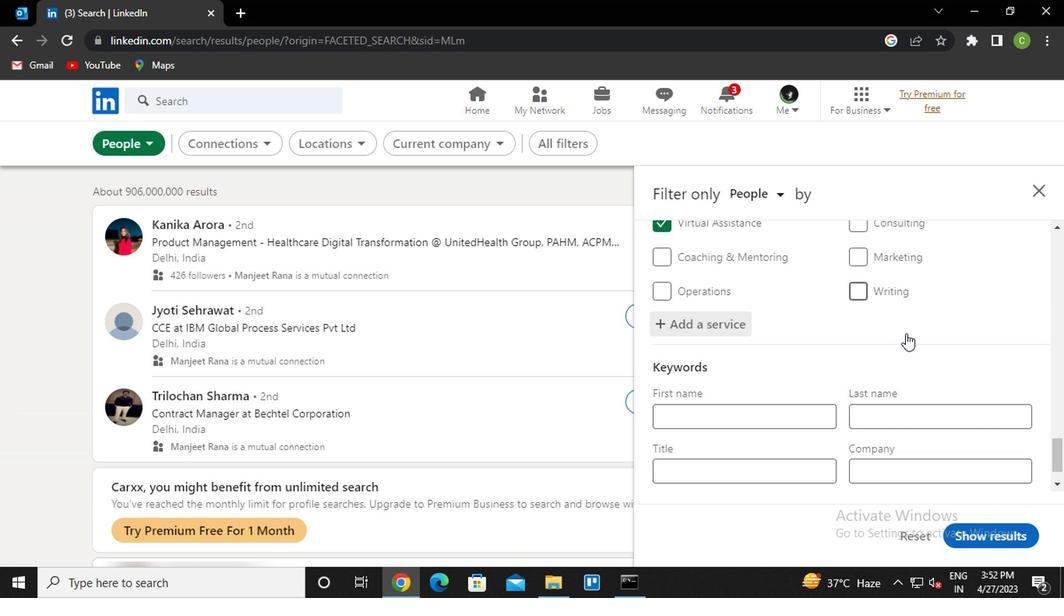 
Action: Mouse moved to (758, 410)
Screenshot: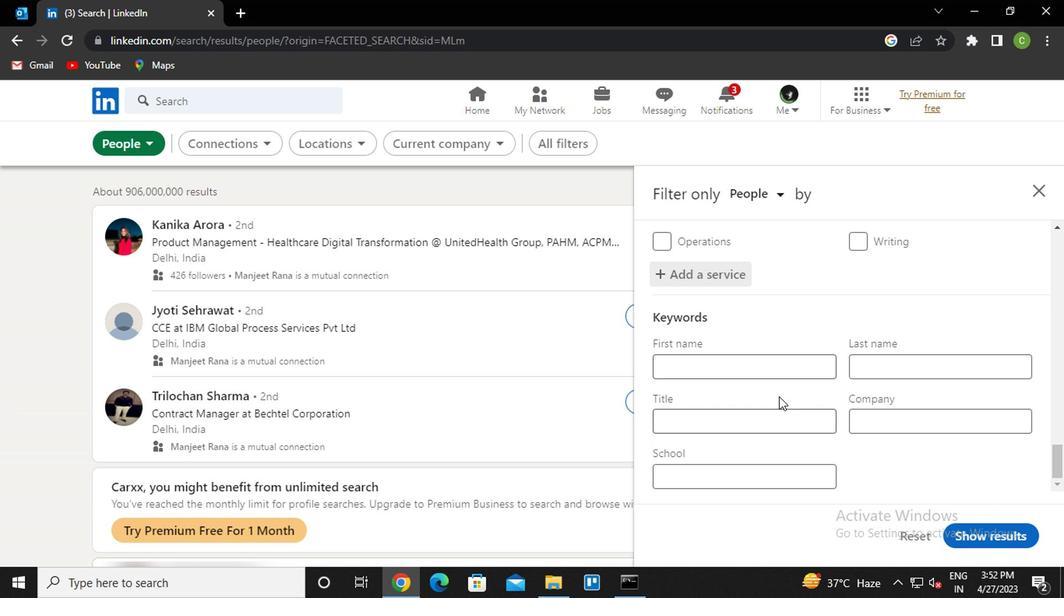 
Action: Mouse pressed left at (758, 410)
Screenshot: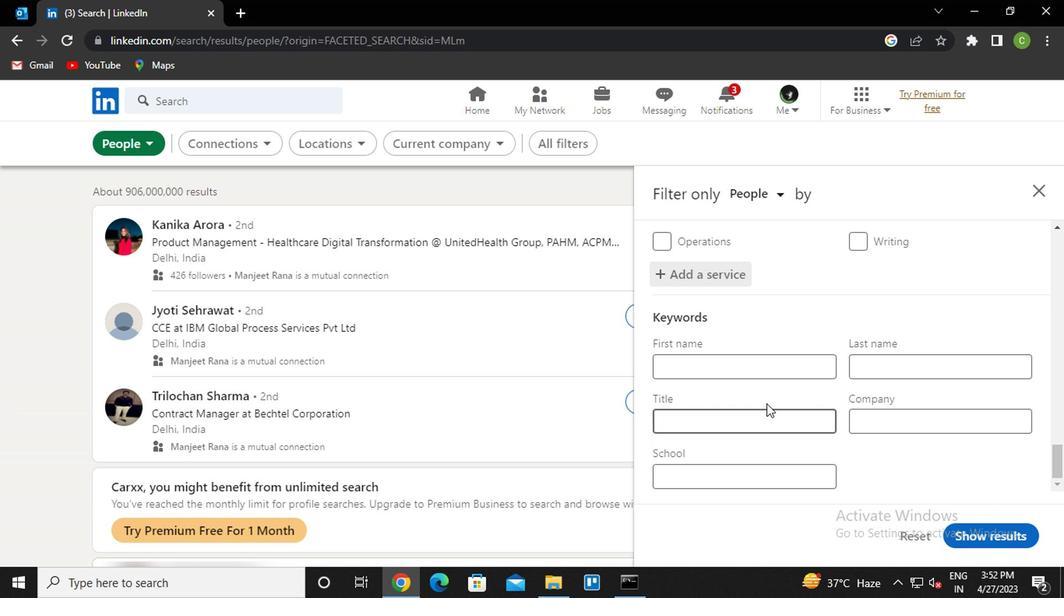 
Action: Key pressed <Key.caps_lock>s<Key.caps_lock>ales<Key.space><Key.caps_lock>m<Key.caps_lock>anager
Screenshot: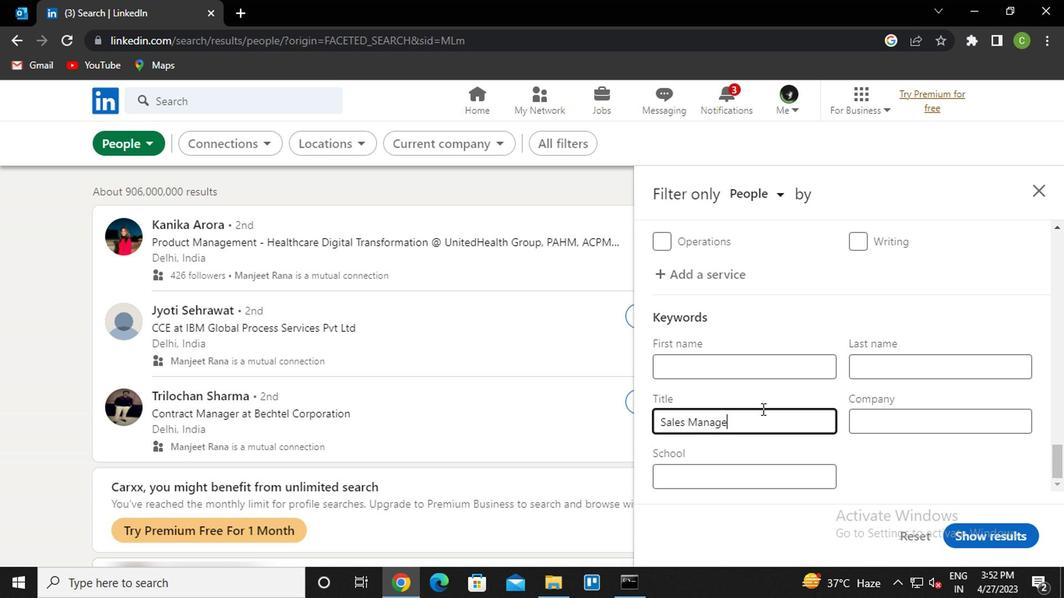 
Action: Mouse moved to (994, 541)
Screenshot: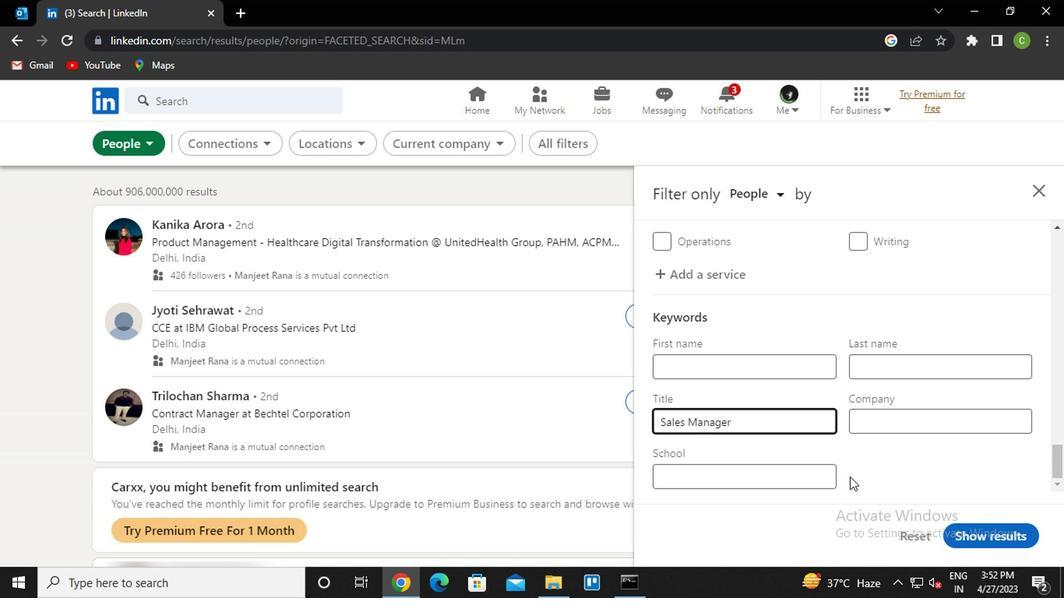 
Action: Mouse pressed left at (994, 541)
Screenshot: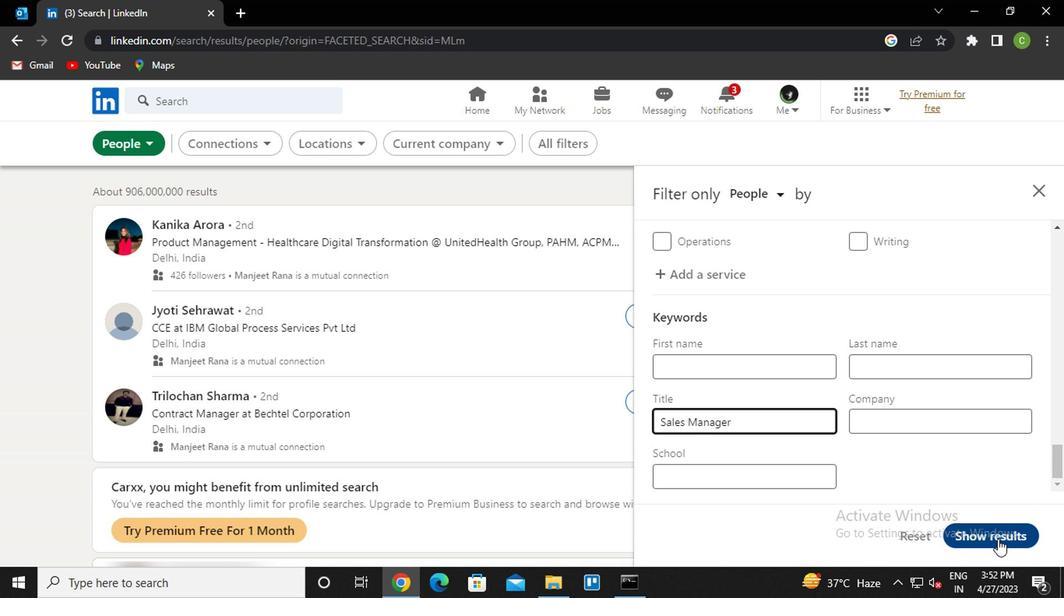 
Action: Mouse moved to (667, 442)
Screenshot: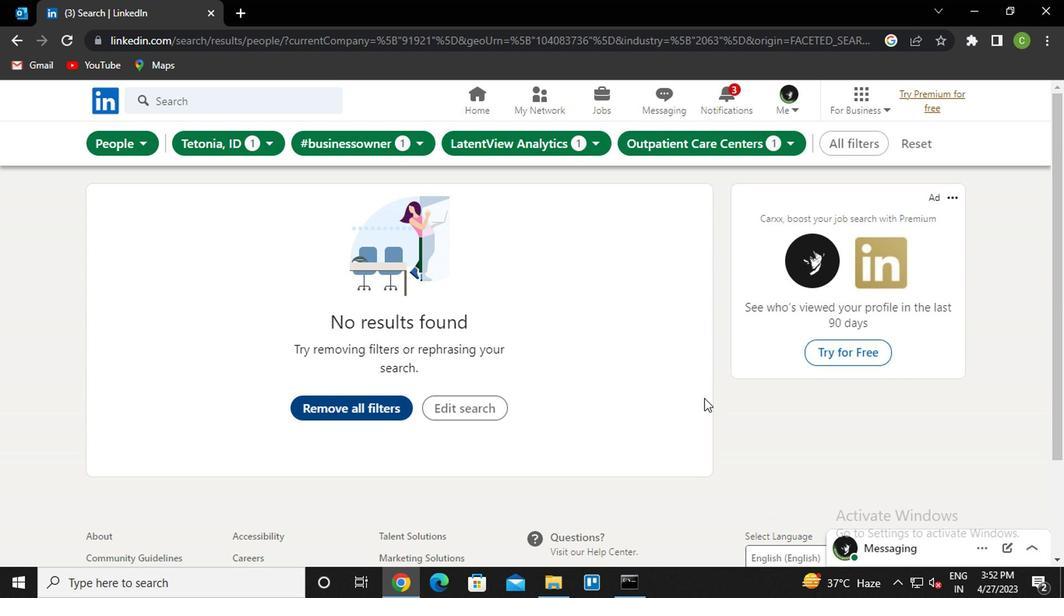 
Action: Key pressed <Key.f8>
Screenshot: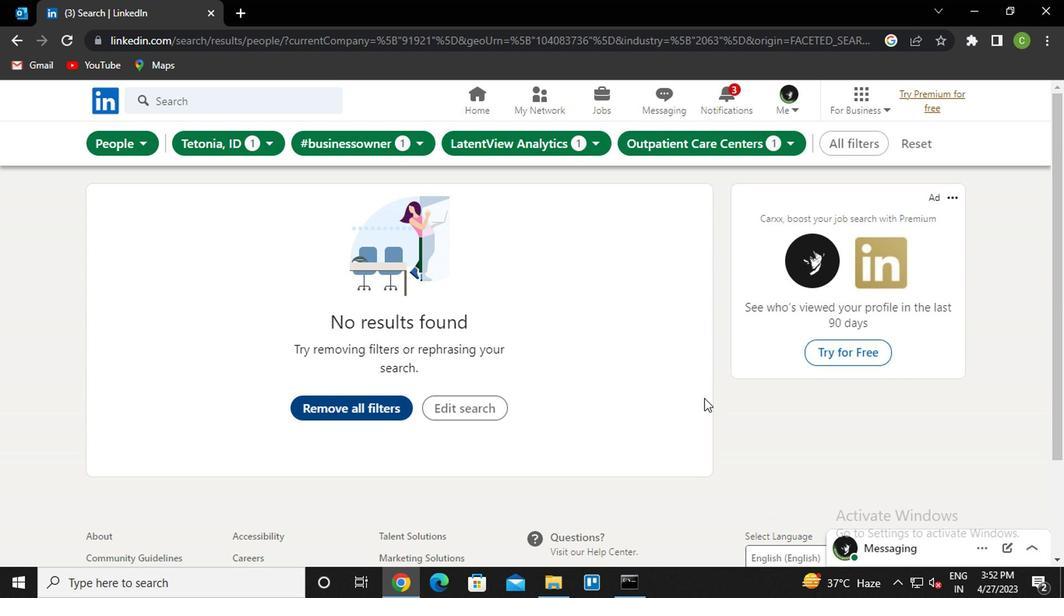 
